 Task: Select the overwriteFileOnDisk in save conflict resolution.
Action: Mouse moved to (9, 601)
Screenshot: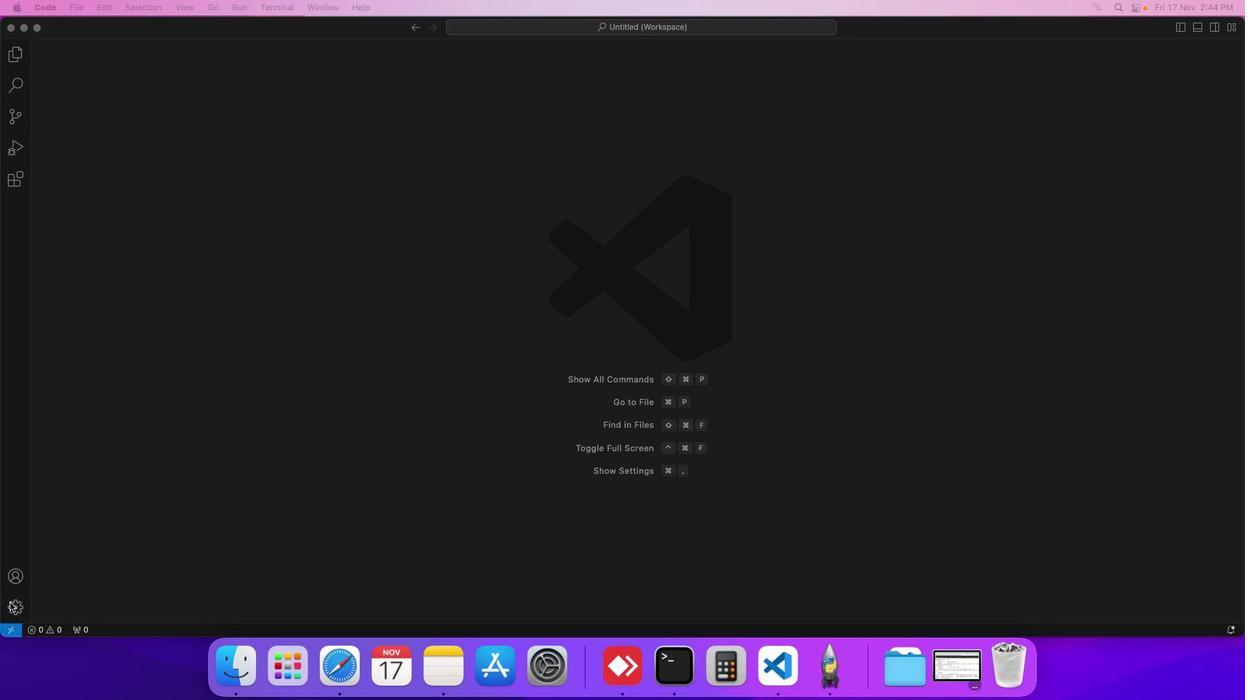 
Action: Mouse pressed left at (9, 601)
Screenshot: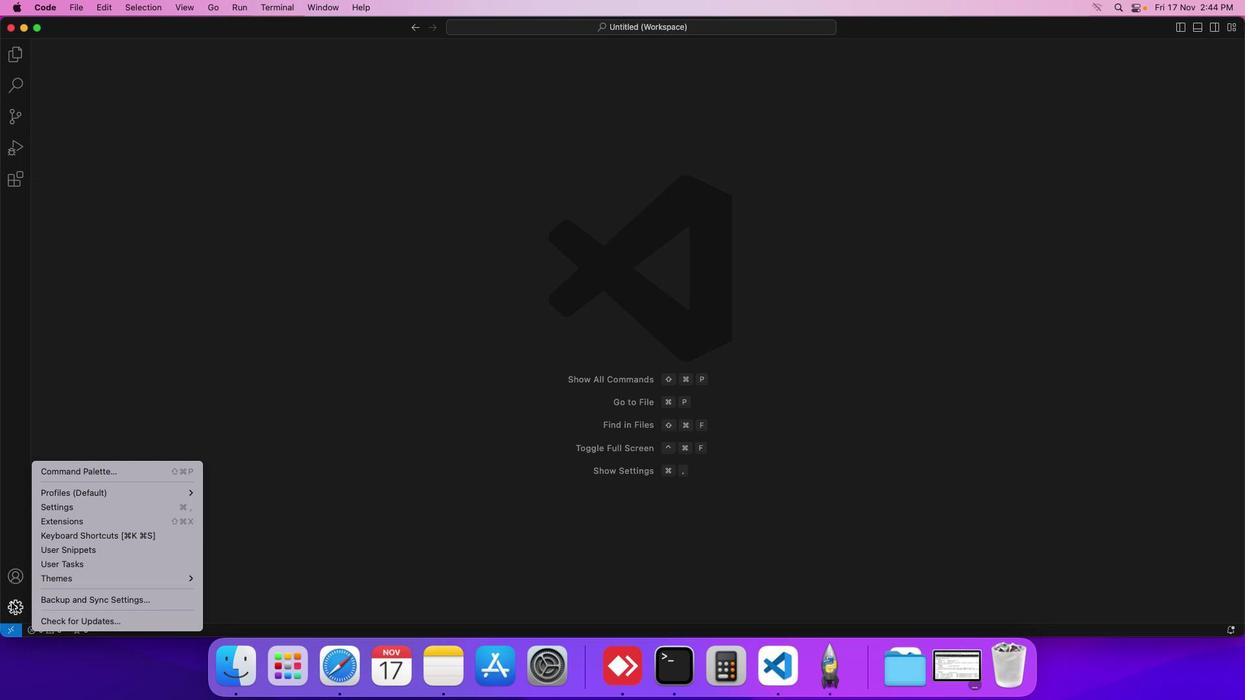 
Action: Mouse moved to (64, 507)
Screenshot: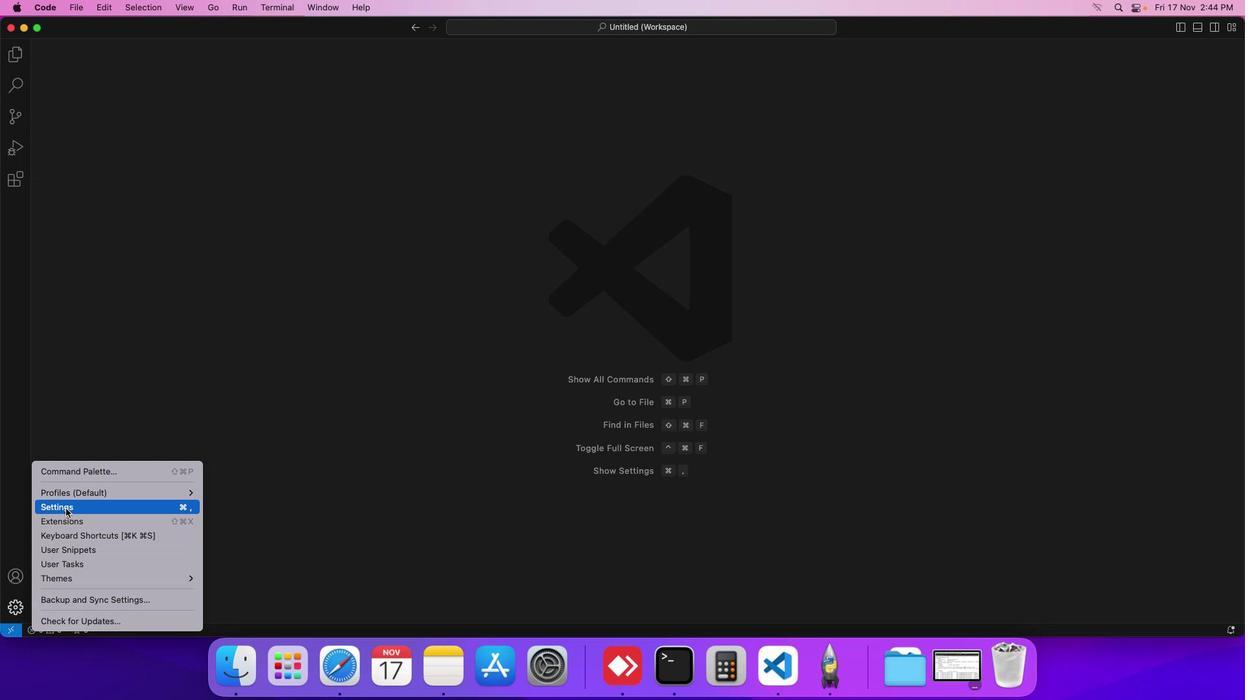 
Action: Mouse pressed left at (64, 507)
Screenshot: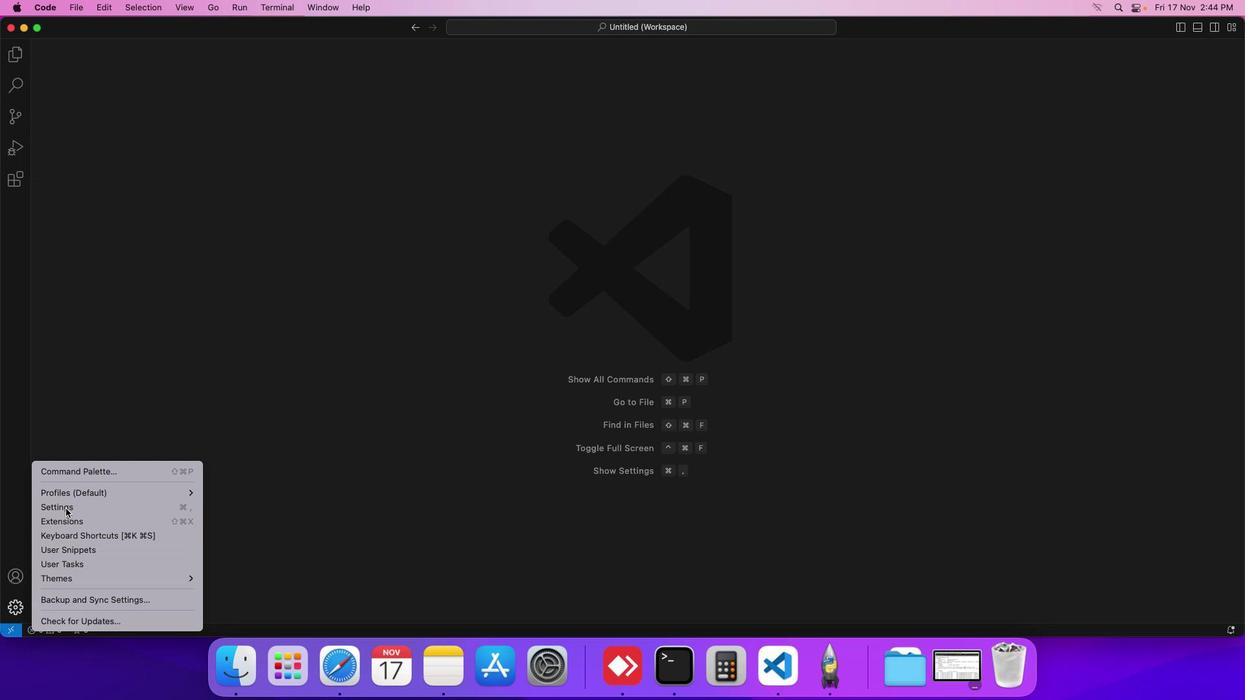 
Action: Mouse moved to (330, 106)
Screenshot: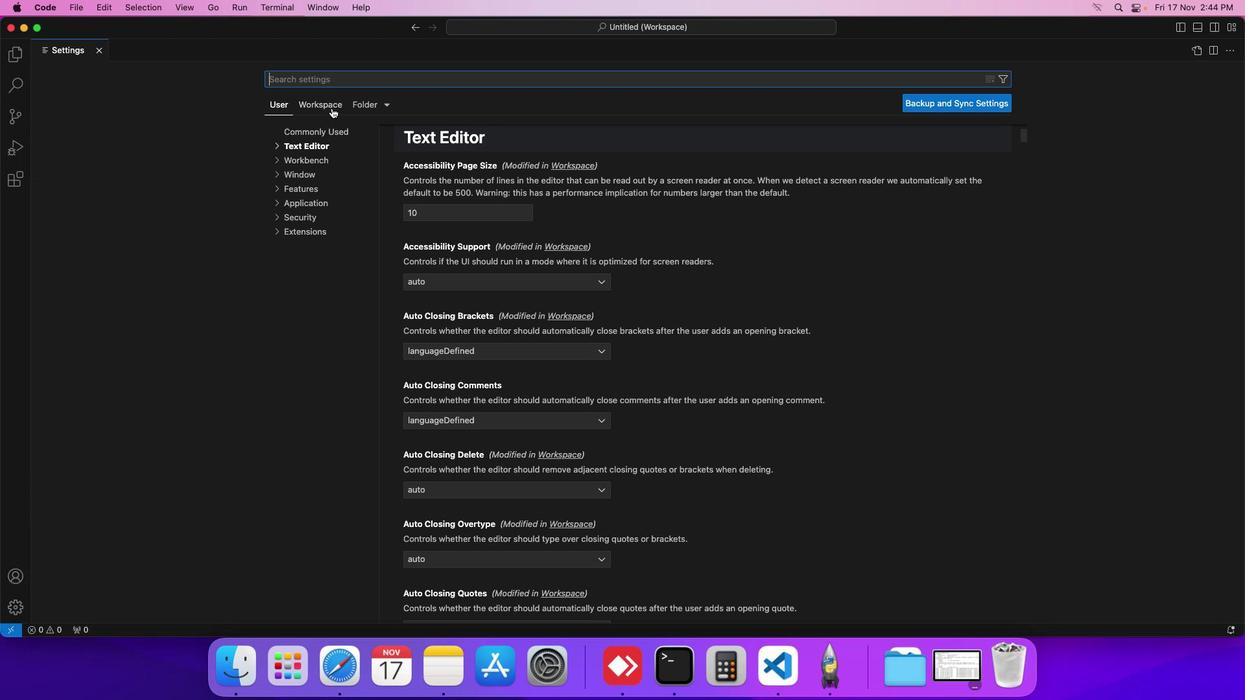 
Action: Mouse pressed left at (330, 106)
Screenshot: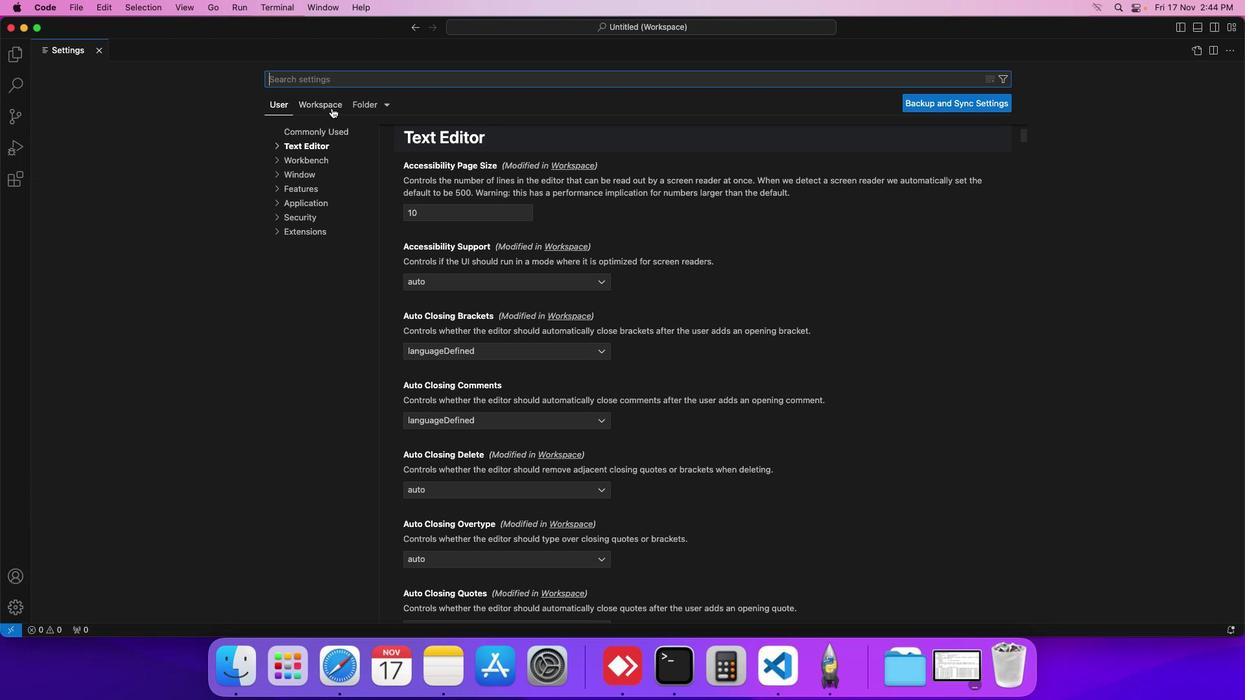 
Action: Mouse moved to (310, 143)
Screenshot: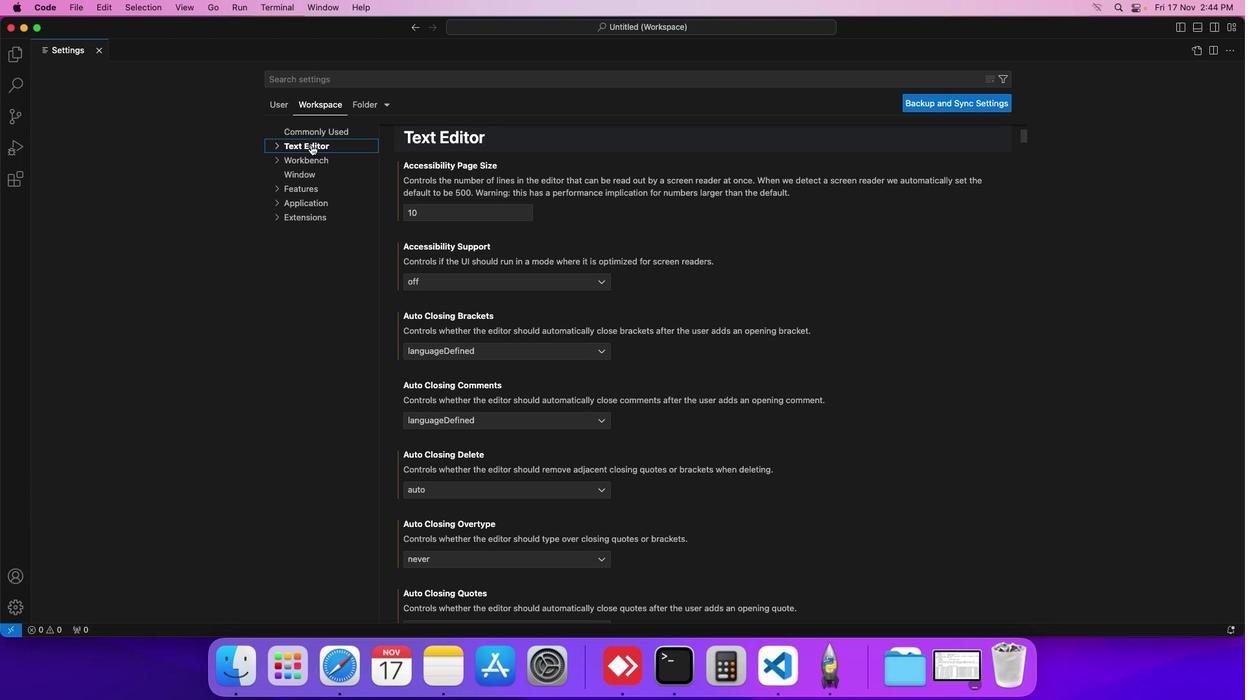 
Action: Mouse pressed left at (310, 143)
Screenshot: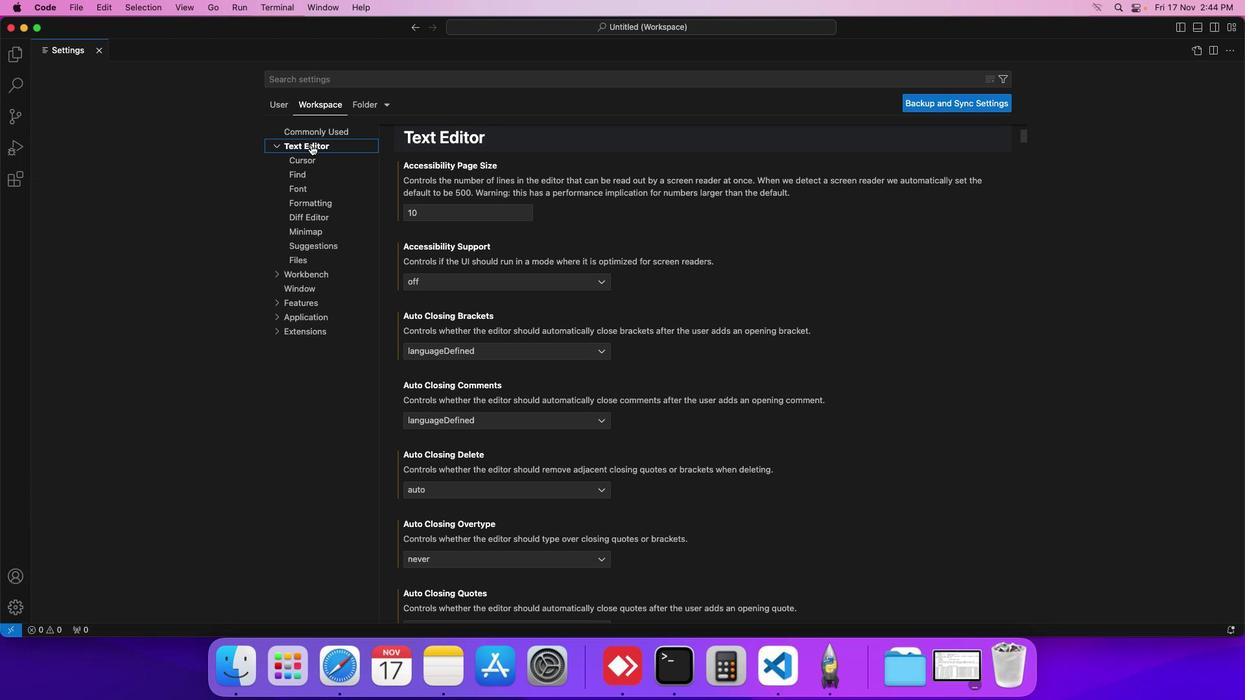 
Action: Mouse moved to (305, 255)
Screenshot: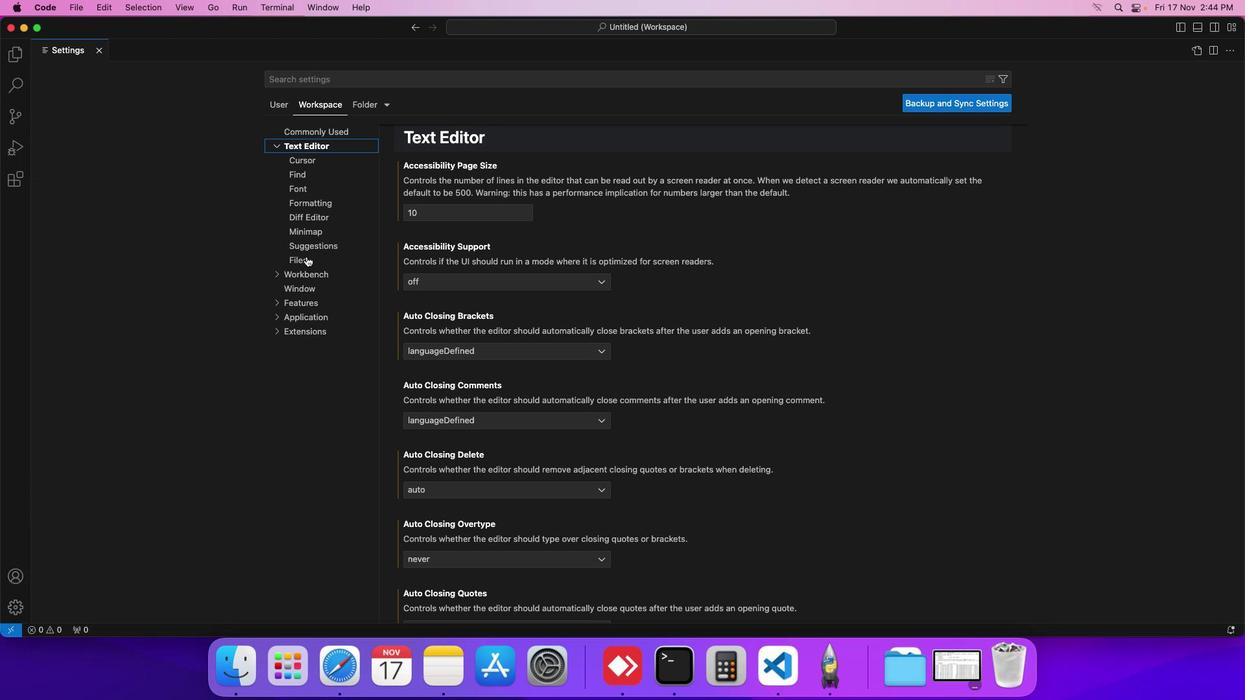 
Action: Mouse pressed left at (305, 255)
Screenshot: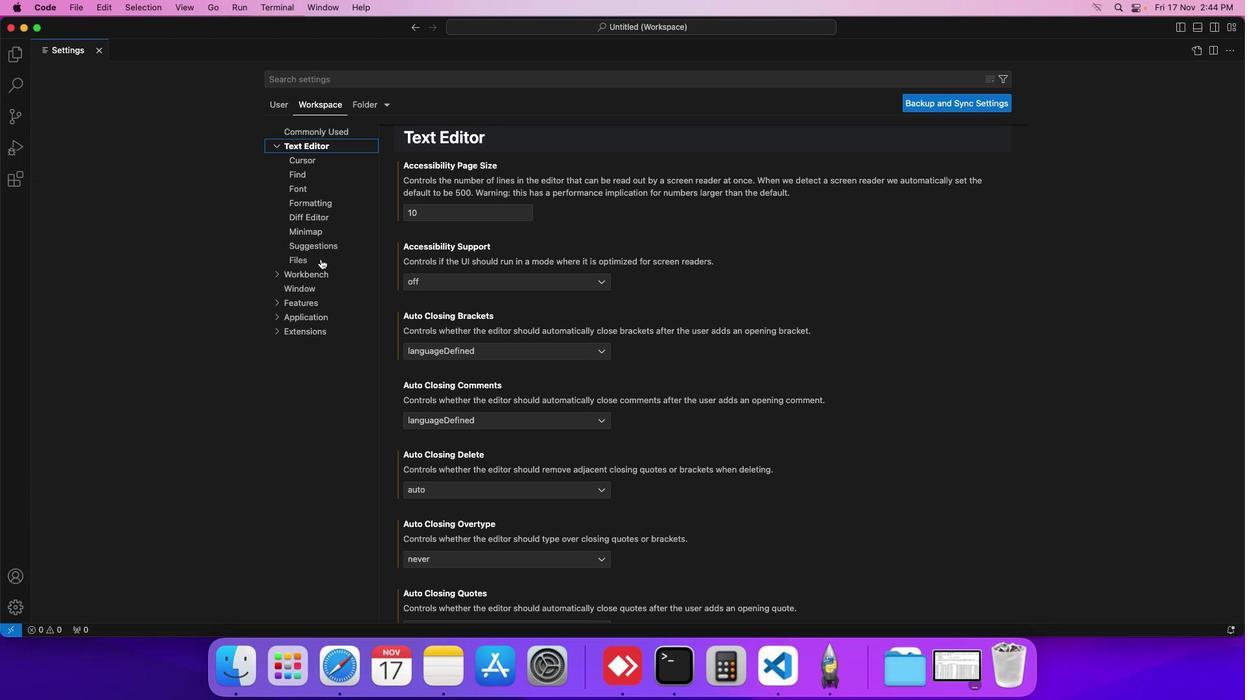 
Action: Mouse moved to (480, 352)
Screenshot: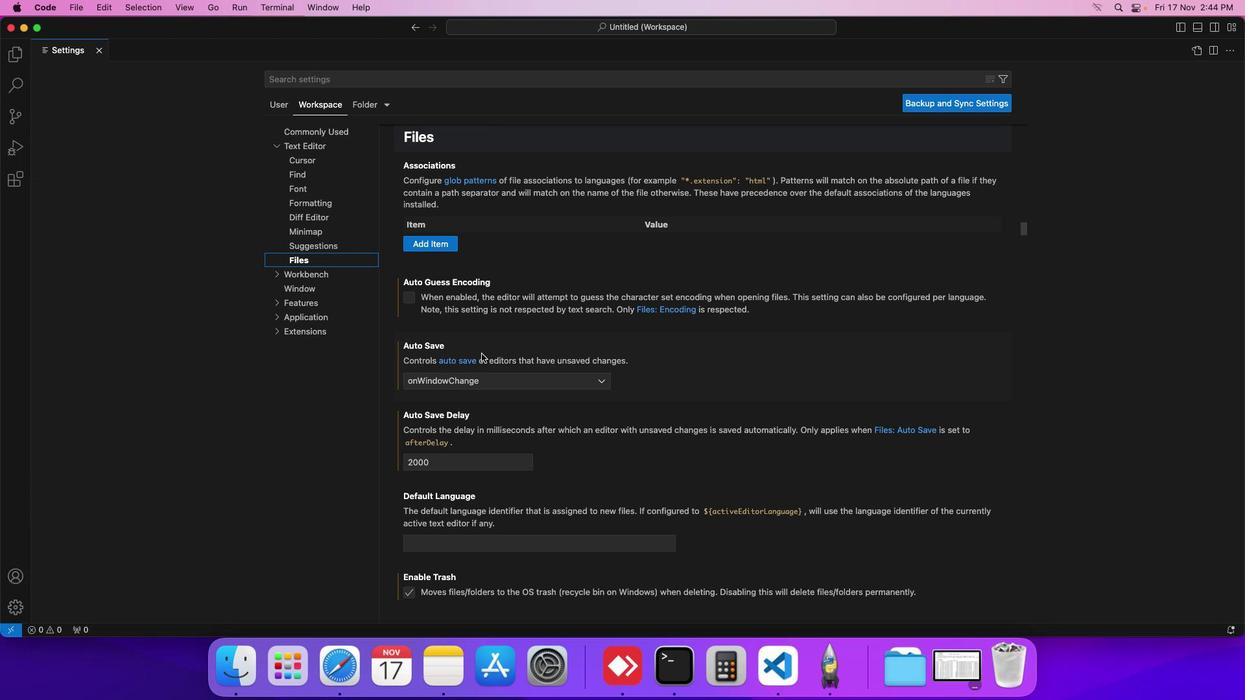 
Action: Mouse scrolled (480, 352) with delta (0, -1)
Screenshot: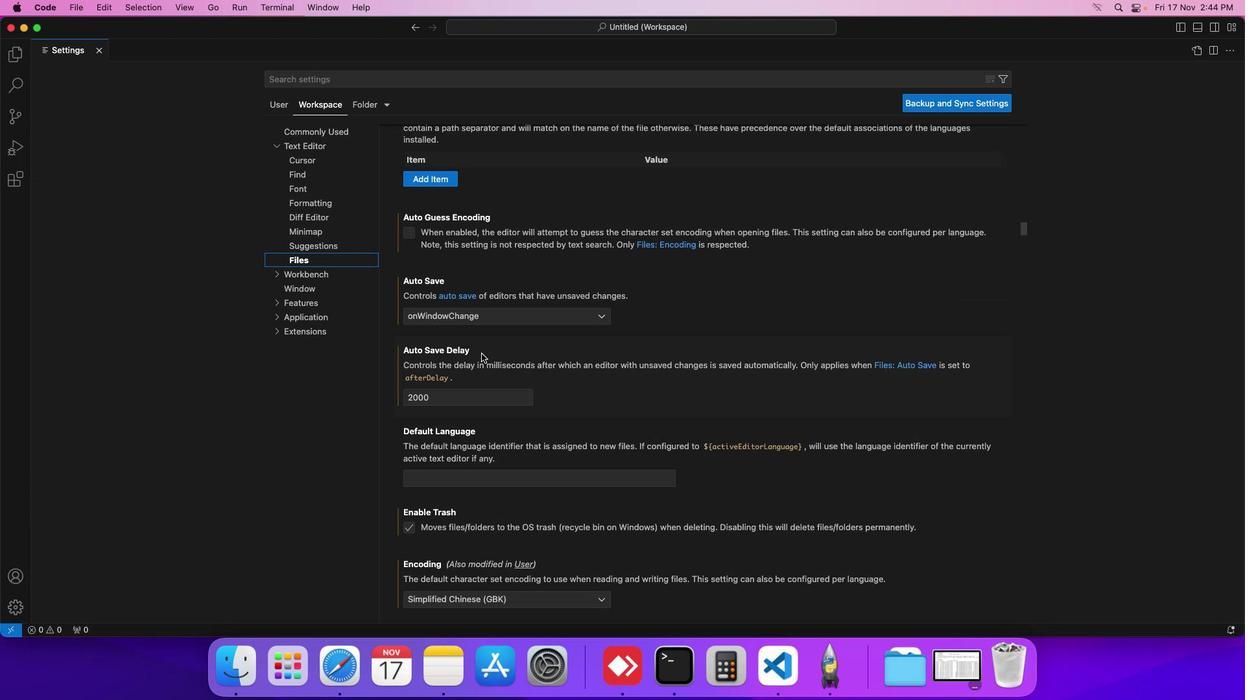 
Action: Mouse scrolled (480, 352) with delta (0, -1)
Screenshot: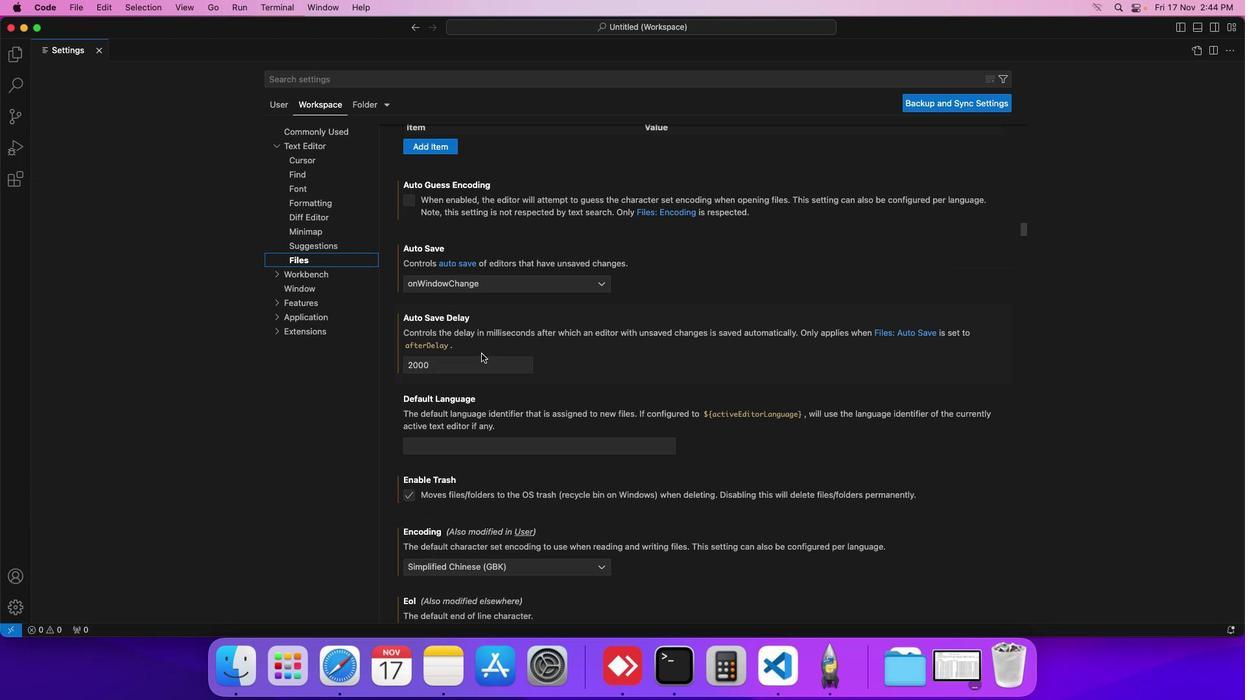 
Action: Mouse scrolled (480, 352) with delta (0, -1)
Screenshot: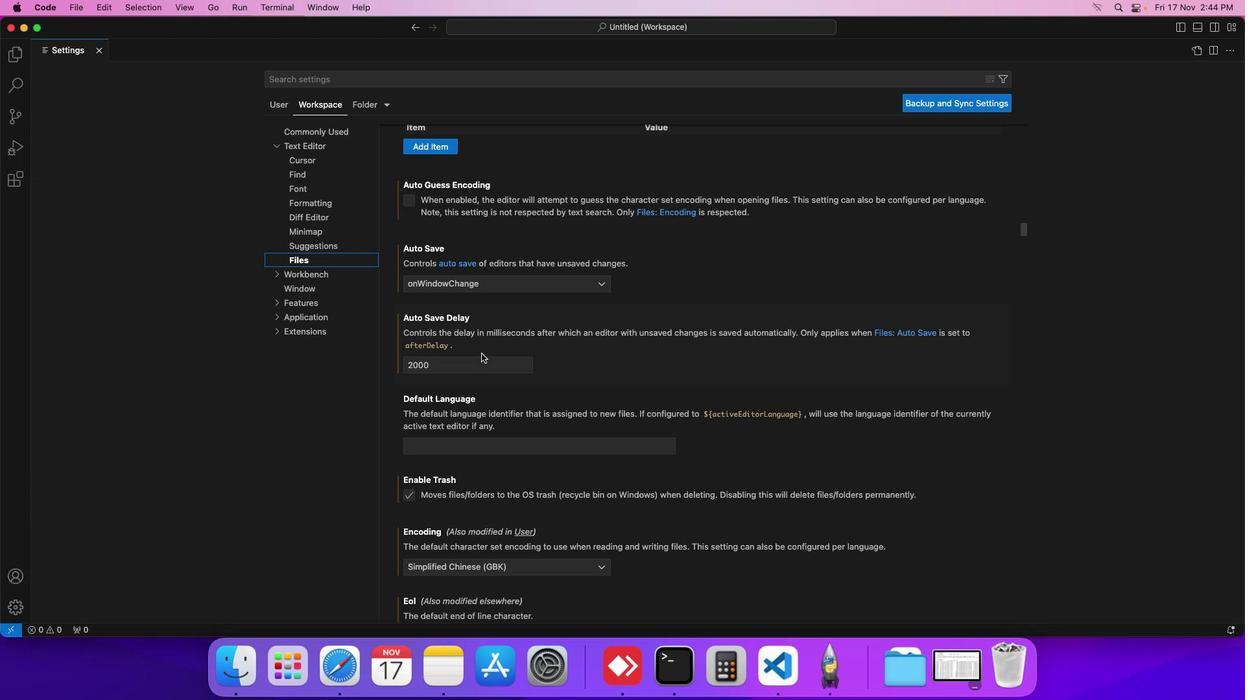 
Action: Mouse scrolled (480, 352) with delta (0, -1)
Screenshot: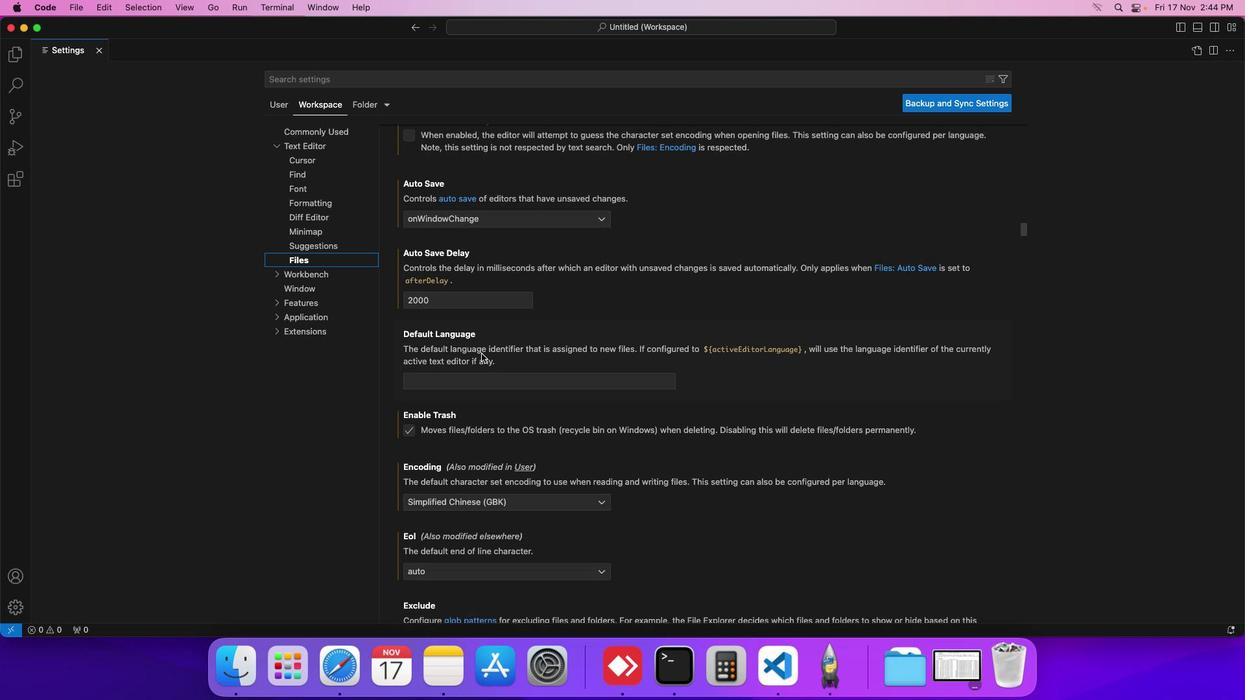
Action: Mouse scrolled (480, 352) with delta (0, -1)
Screenshot: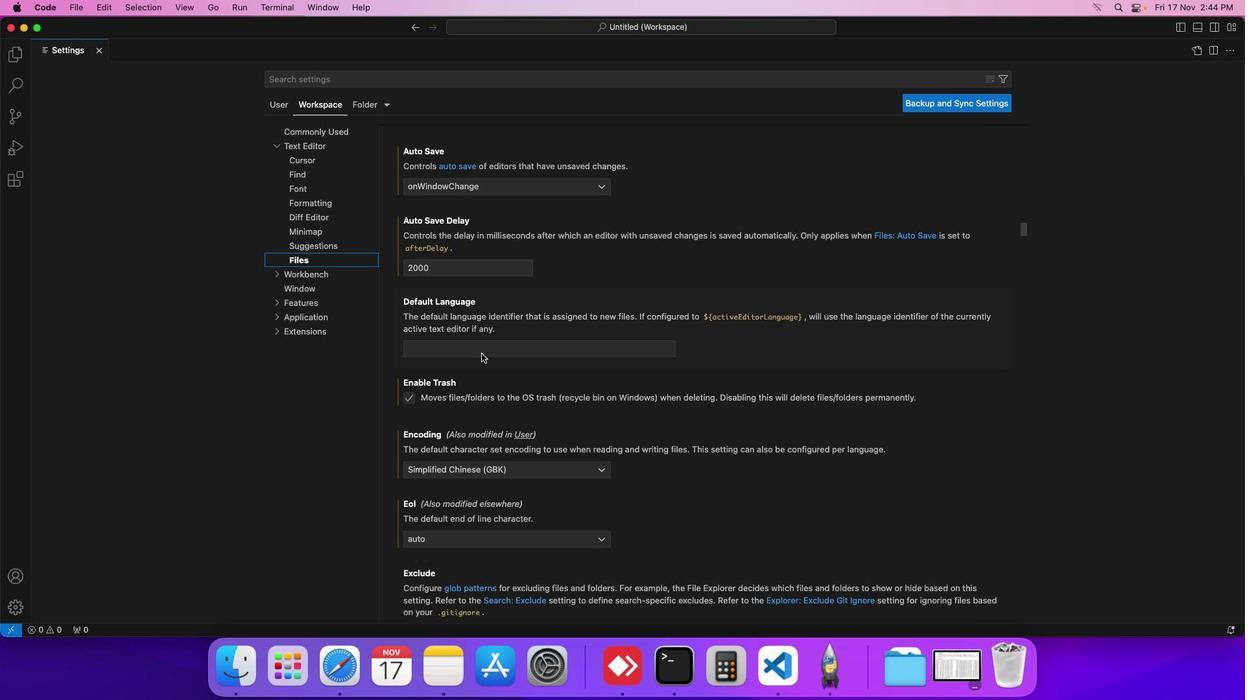 
Action: Mouse scrolled (480, 352) with delta (0, -1)
Screenshot: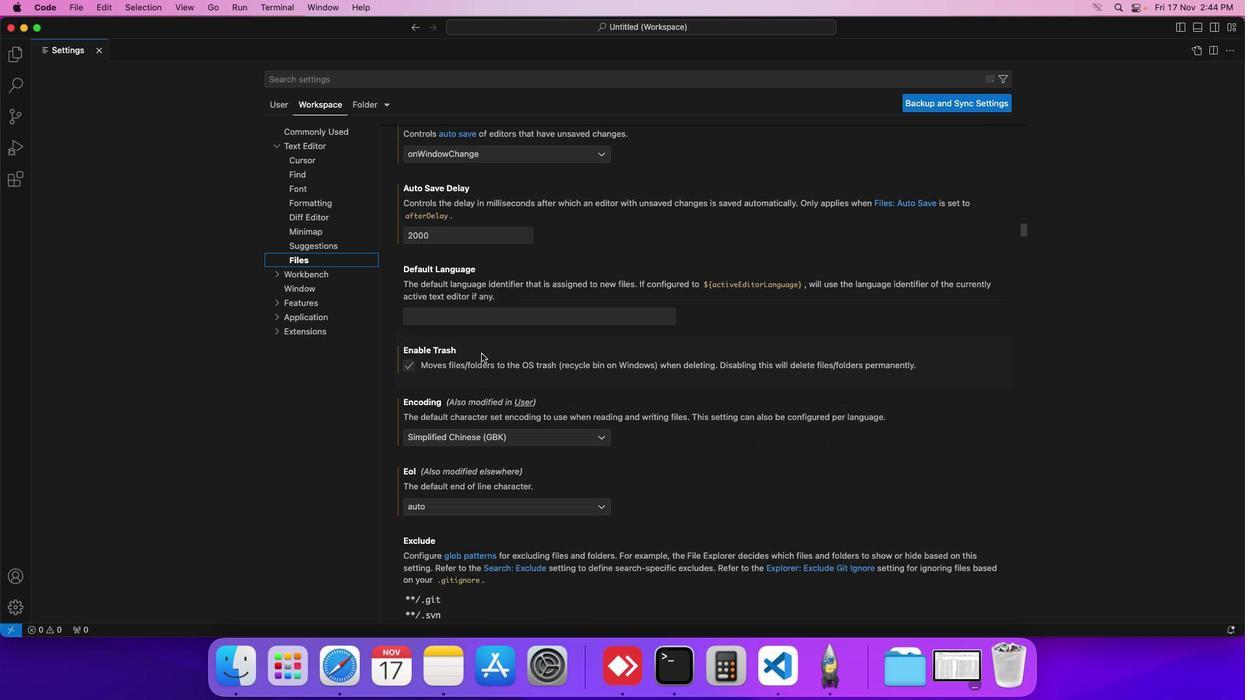 
Action: Mouse scrolled (480, 352) with delta (0, -1)
Screenshot: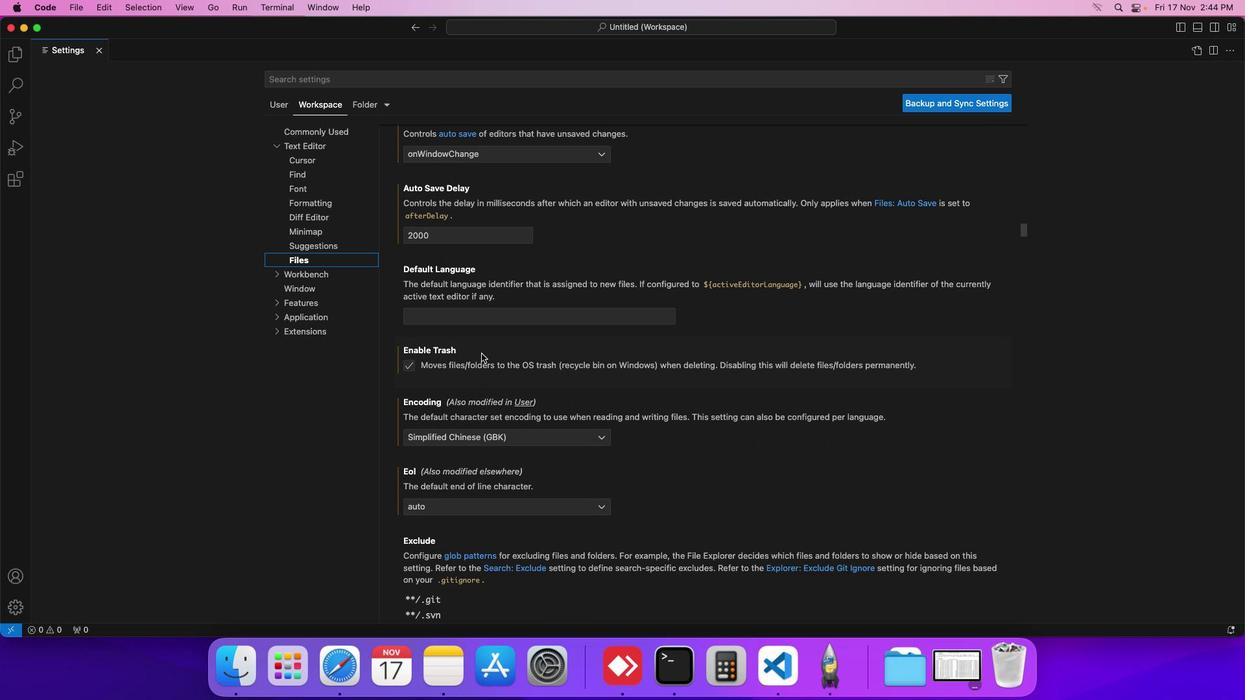 
Action: Mouse scrolled (480, 352) with delta (0, -1)
Screenshot: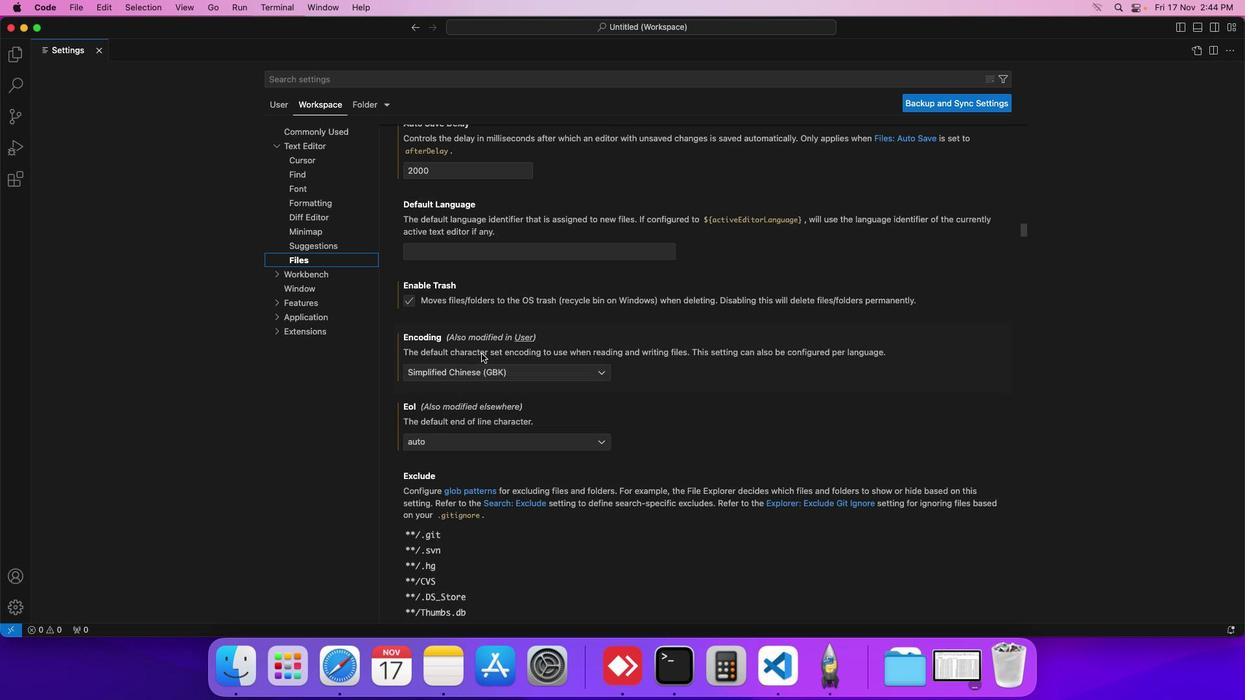 
Action: Mouse scrolled (480, 352) with delta (0, -1)
Screenshot: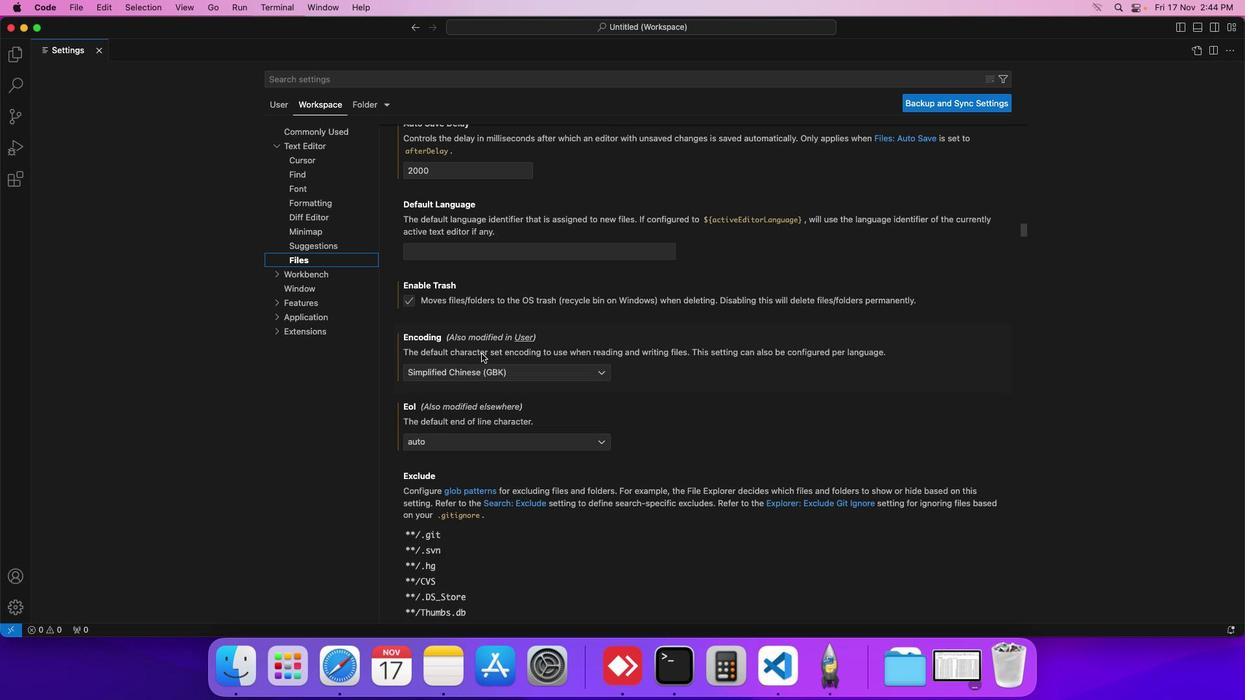 
Action: Mouse moved to (479, 352)
Screenshot: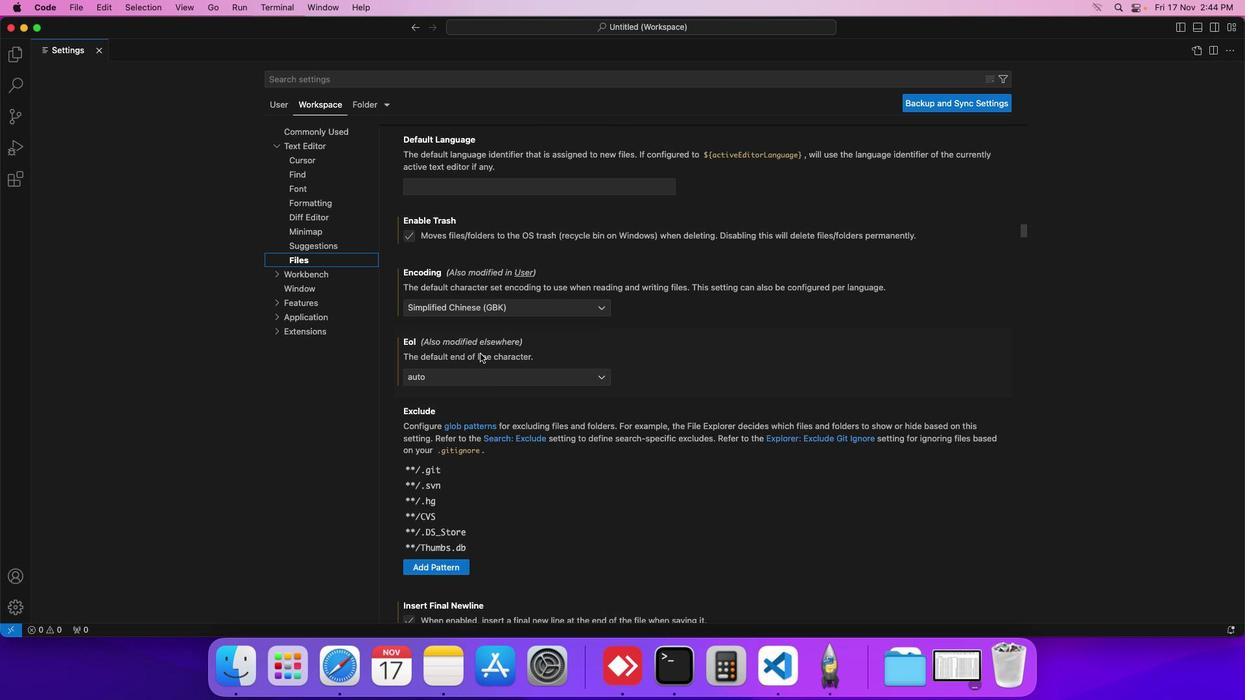 
Action: Mouse scrolled (479, 352) with delta (0, -1)
Screenshot: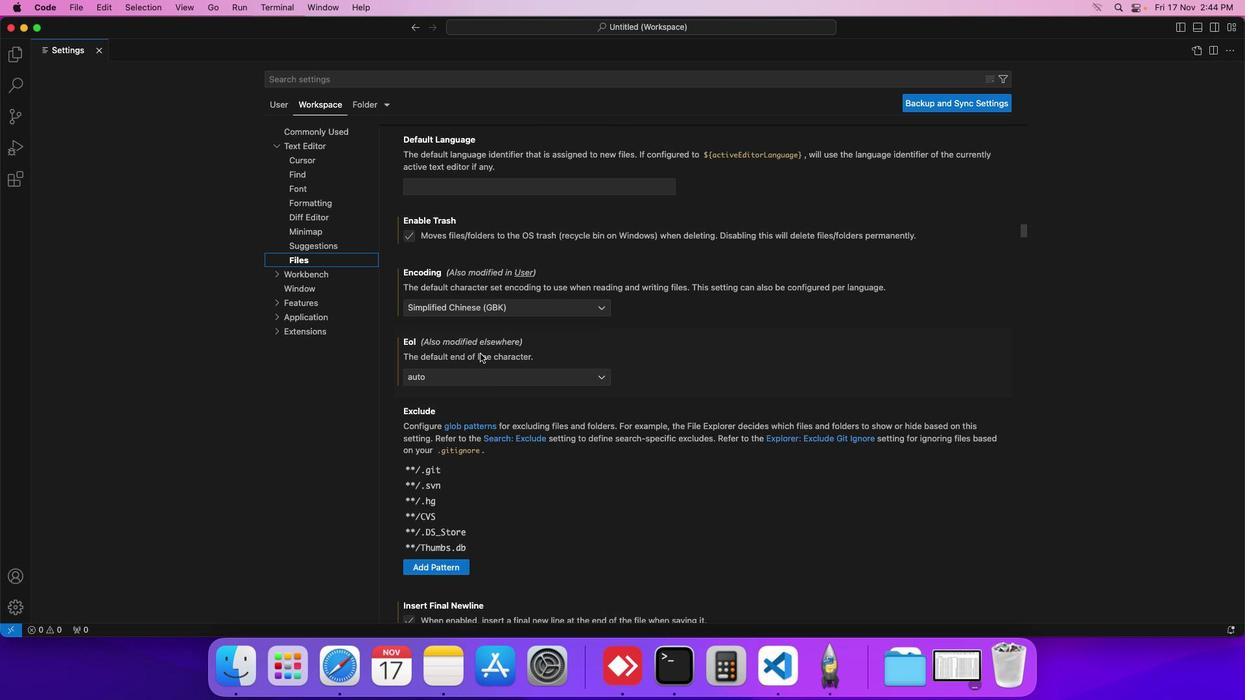 
Action: Mouse scrolled (479, 352) with delta (0, -1)
Screenshot: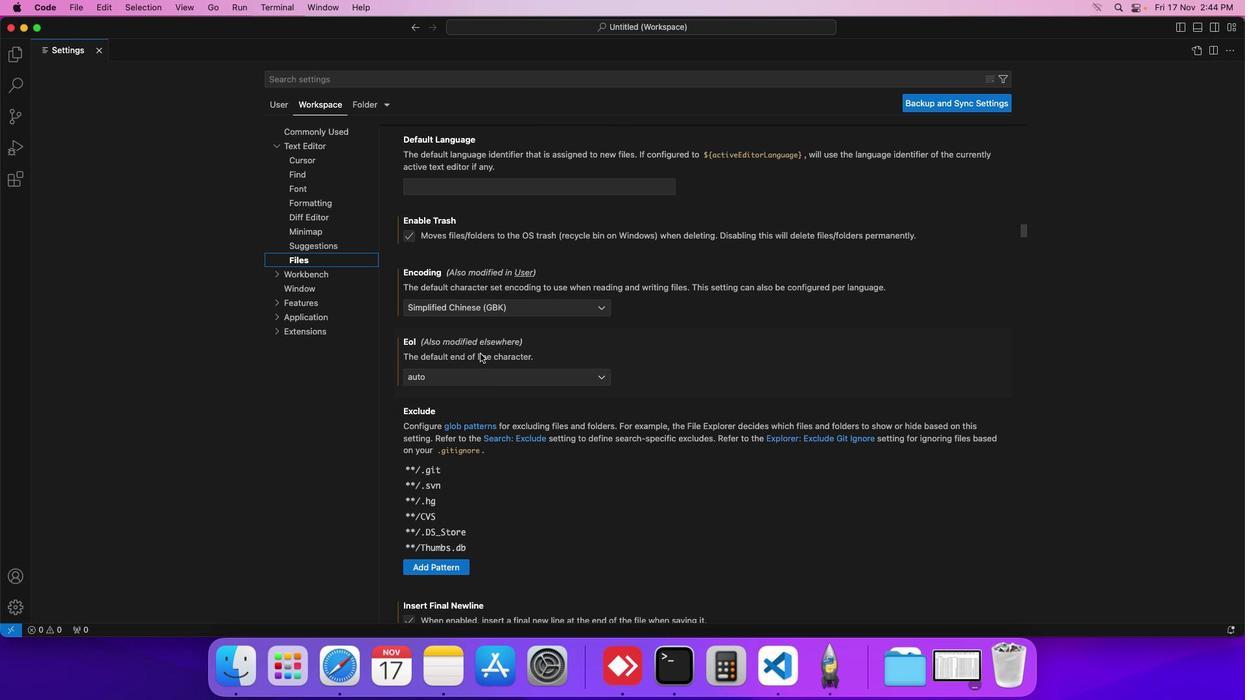 
Action: Mouse scrolled (479, 352) with delta (0, -1)
Screenshot: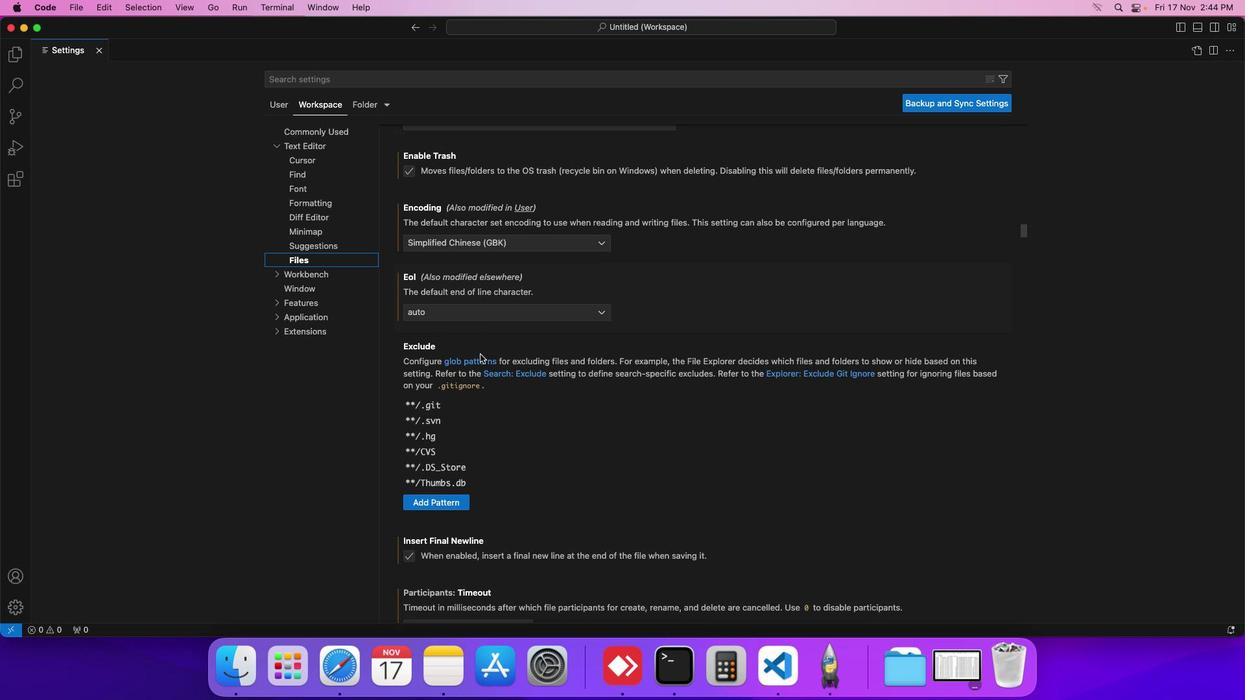 
Action: Mouse moved to (479, 352)
Screenshot: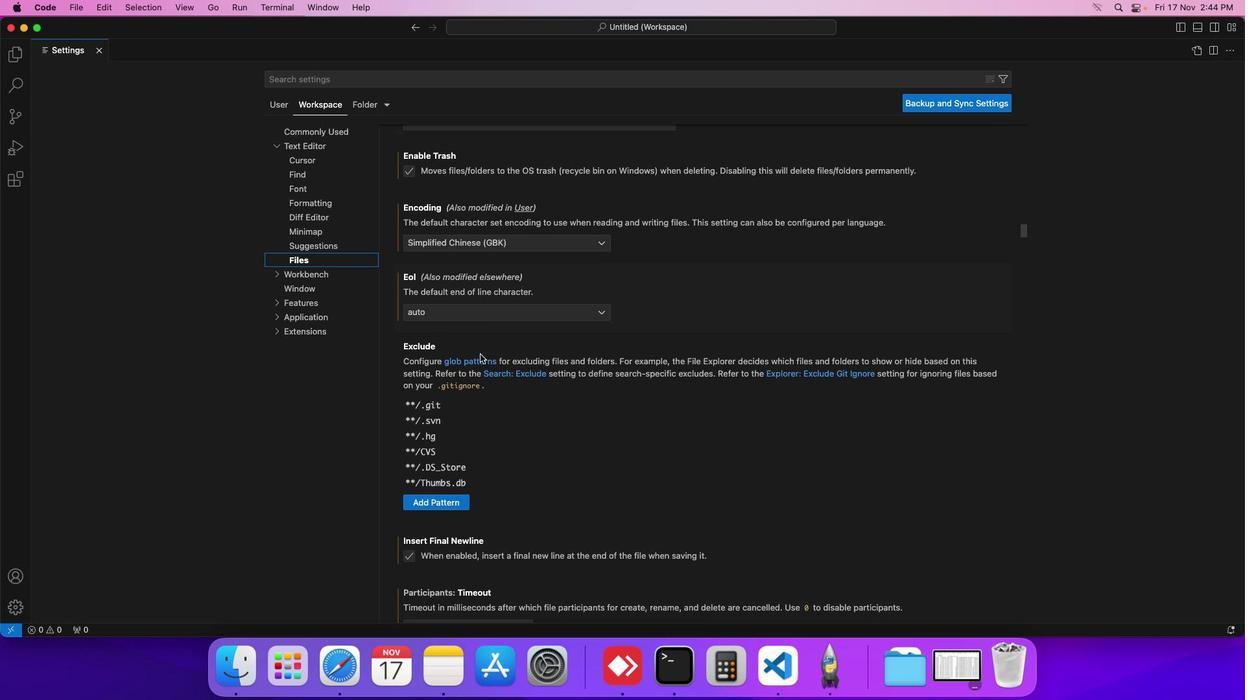 
Action: Mouse scrolled (479, 352) with delta (0, -1)
Screenshot: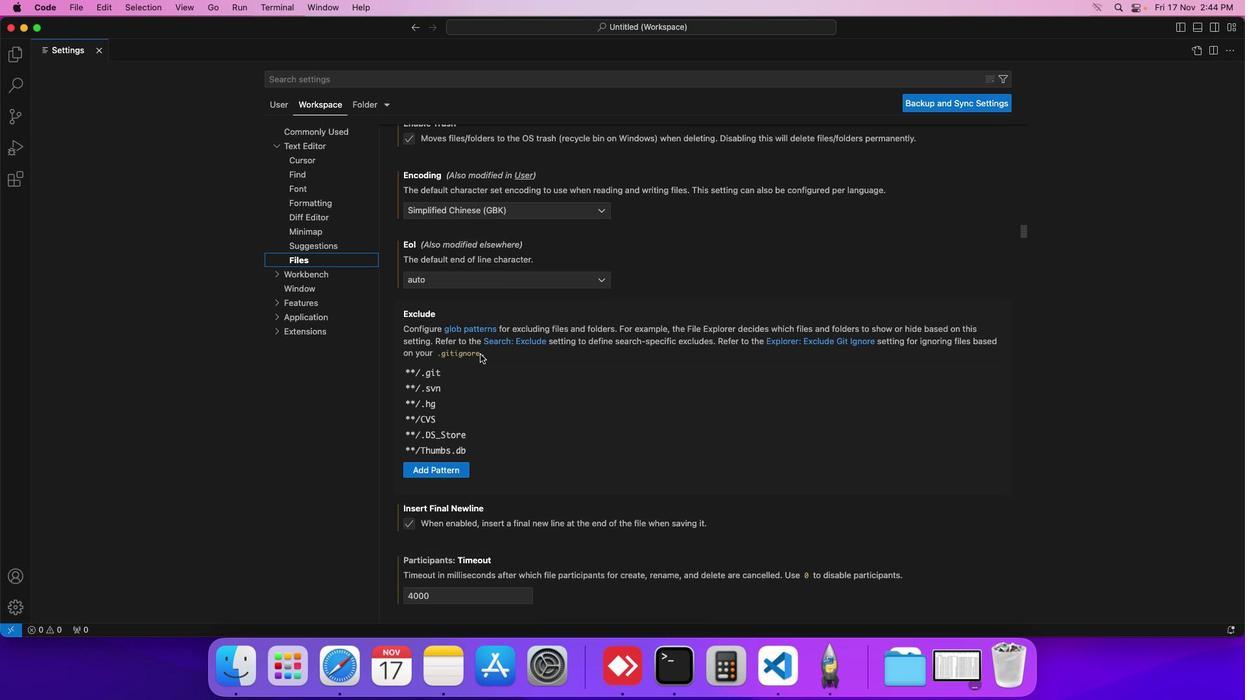 
Action: Mouse moved to (478, 352)
Screenshot: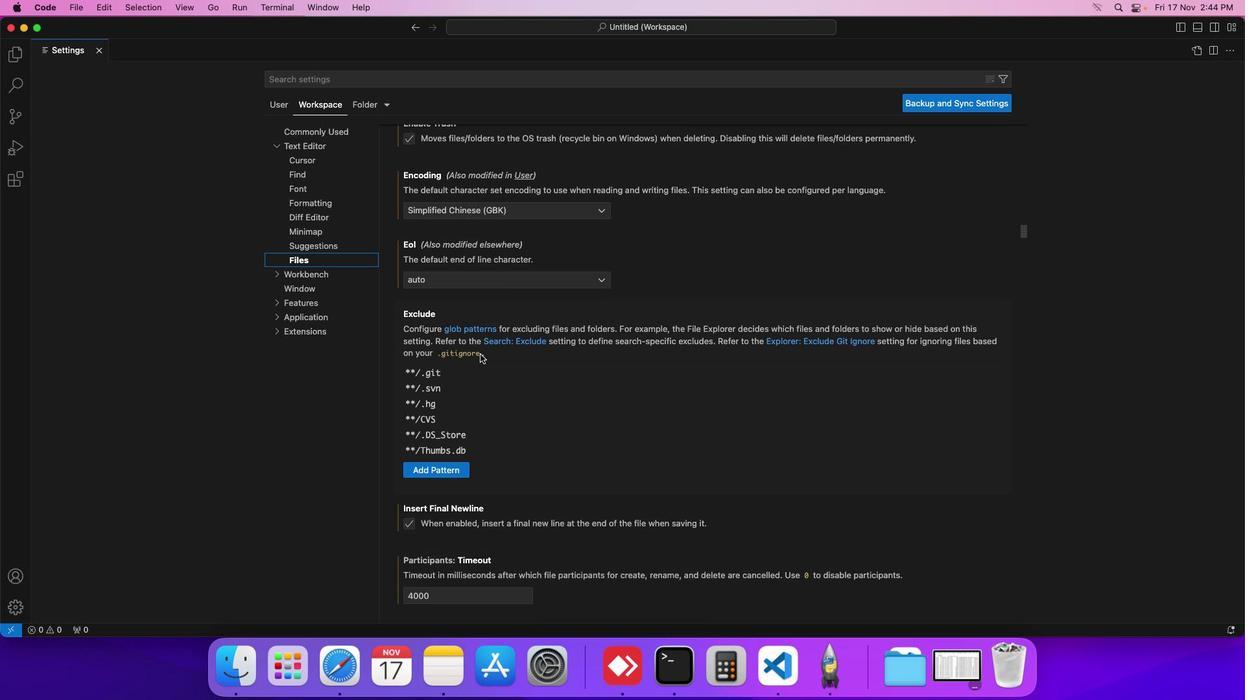 
Action: Mouse scrolled (478, 352) with delta (0, -1)
Screenshot: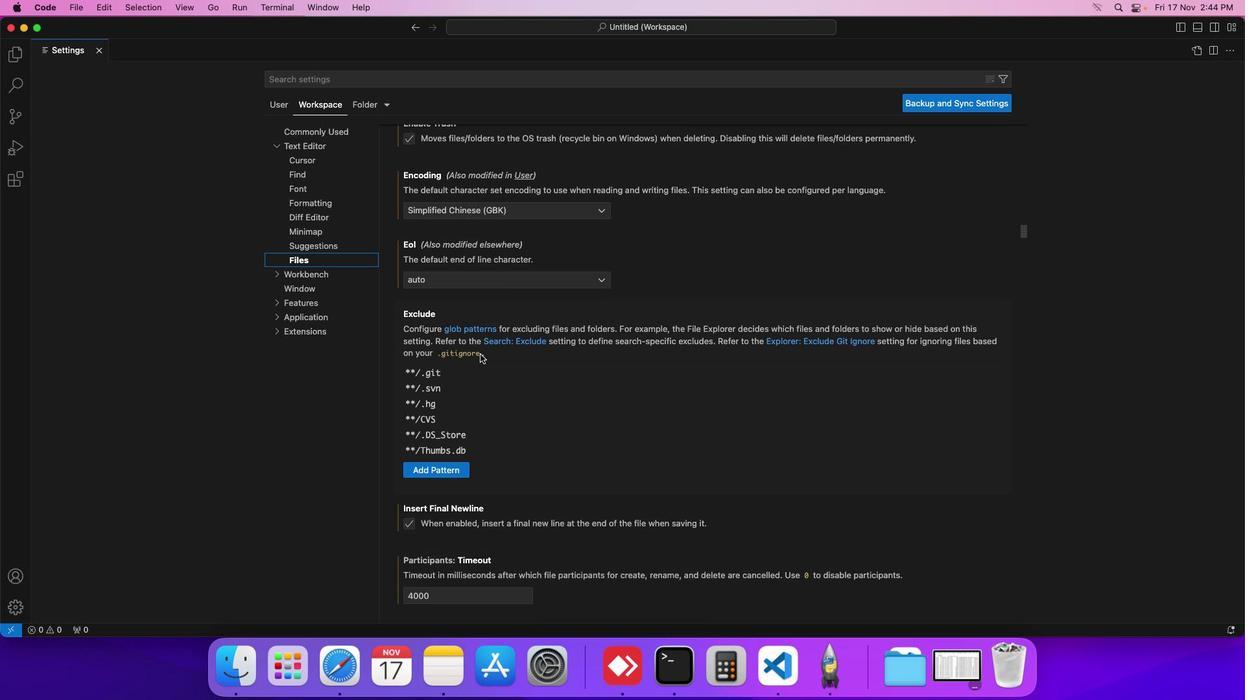 
Action: Mouse moved to (478, 352)
Screenshot: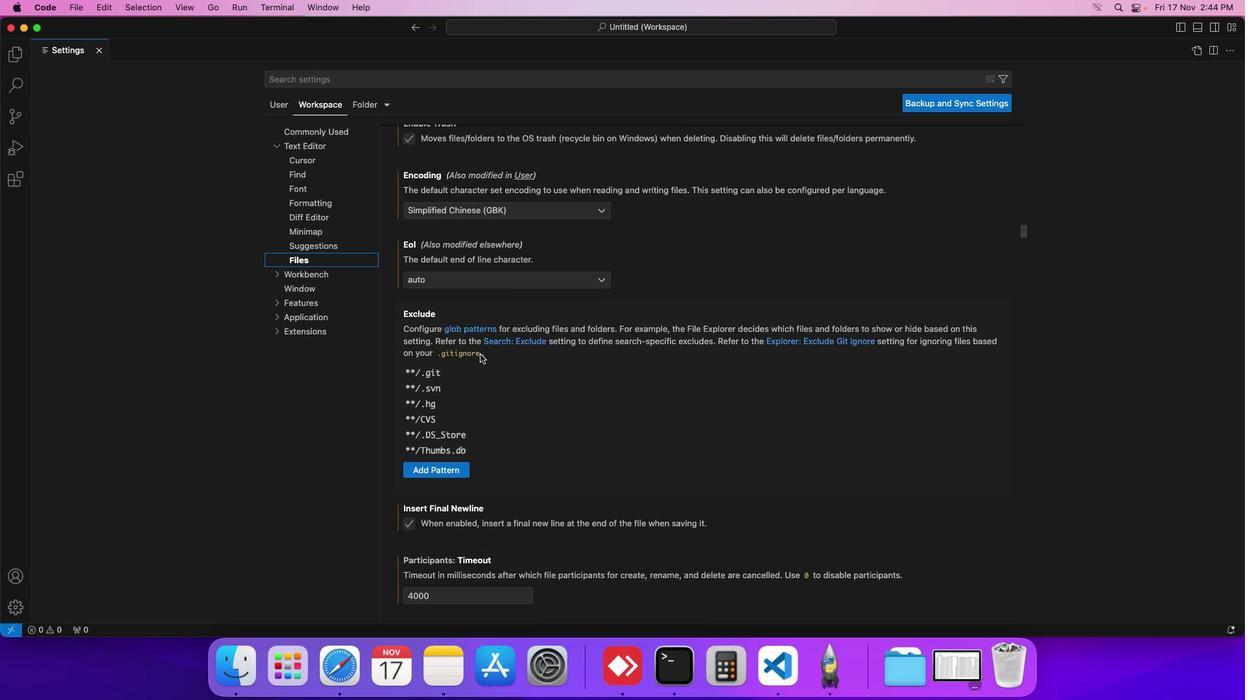 
Action: Mouse scrolled (478, 352) with delta (0, -1)
Screenshot: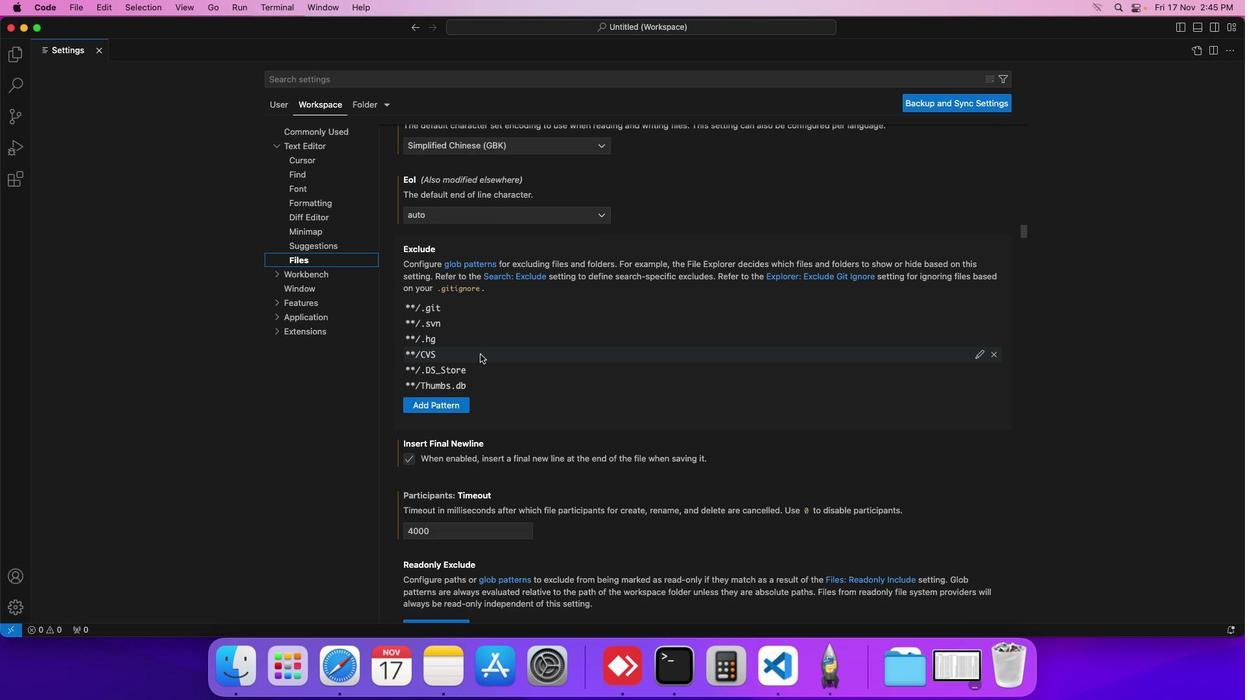
Action: Mouse scrolled (478, 352) with delta (0, -1)
Screenshot: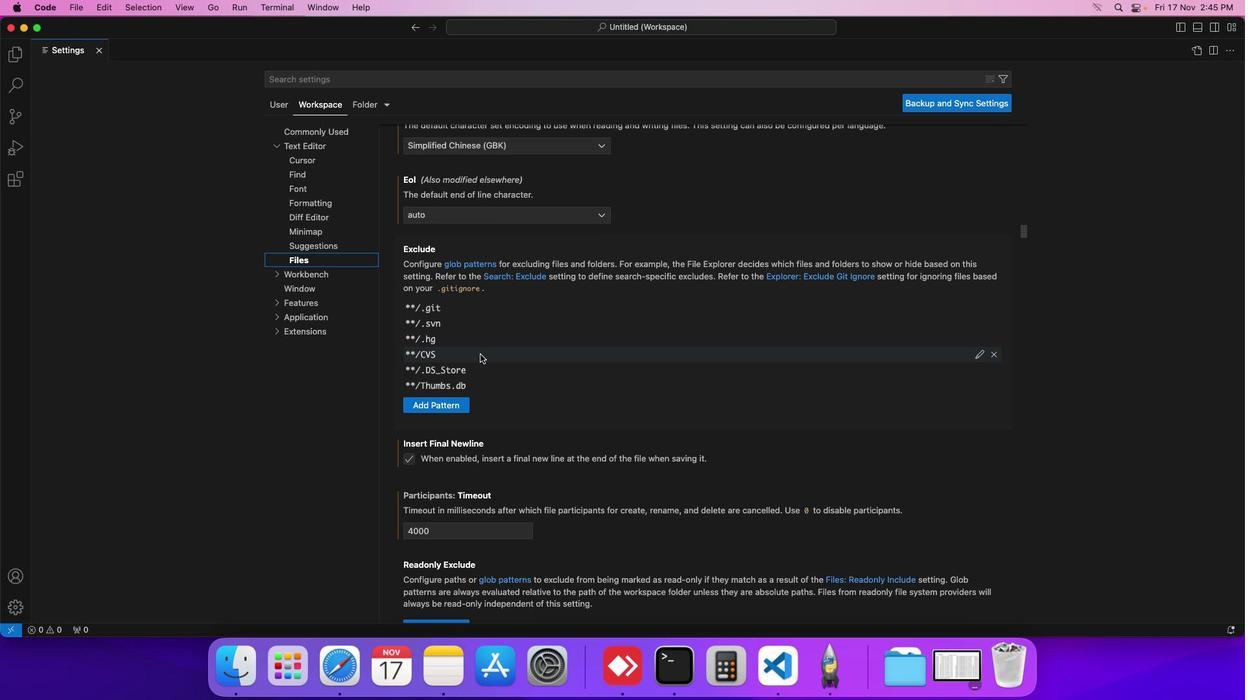 
Action: Mouse scrolled (478, 352) with delta (0, -1)
Screenshot: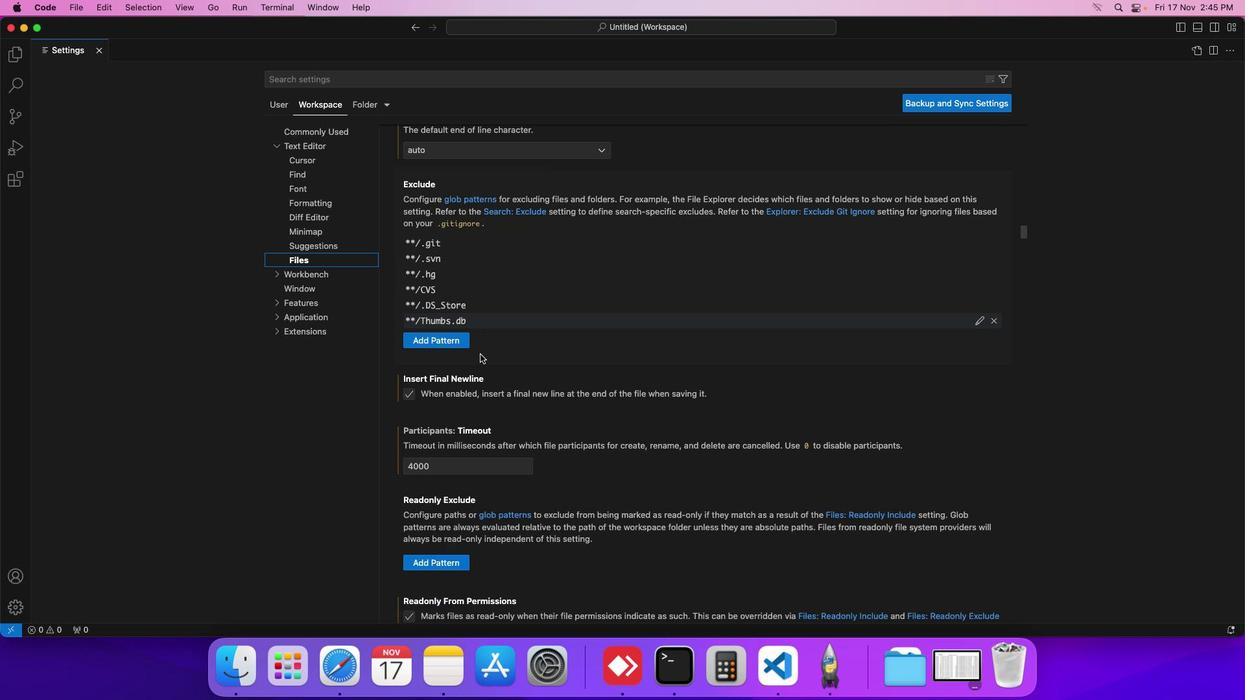 
Action: Mouse scrolled (478, 352) with delta (0, -1)
Screenshot: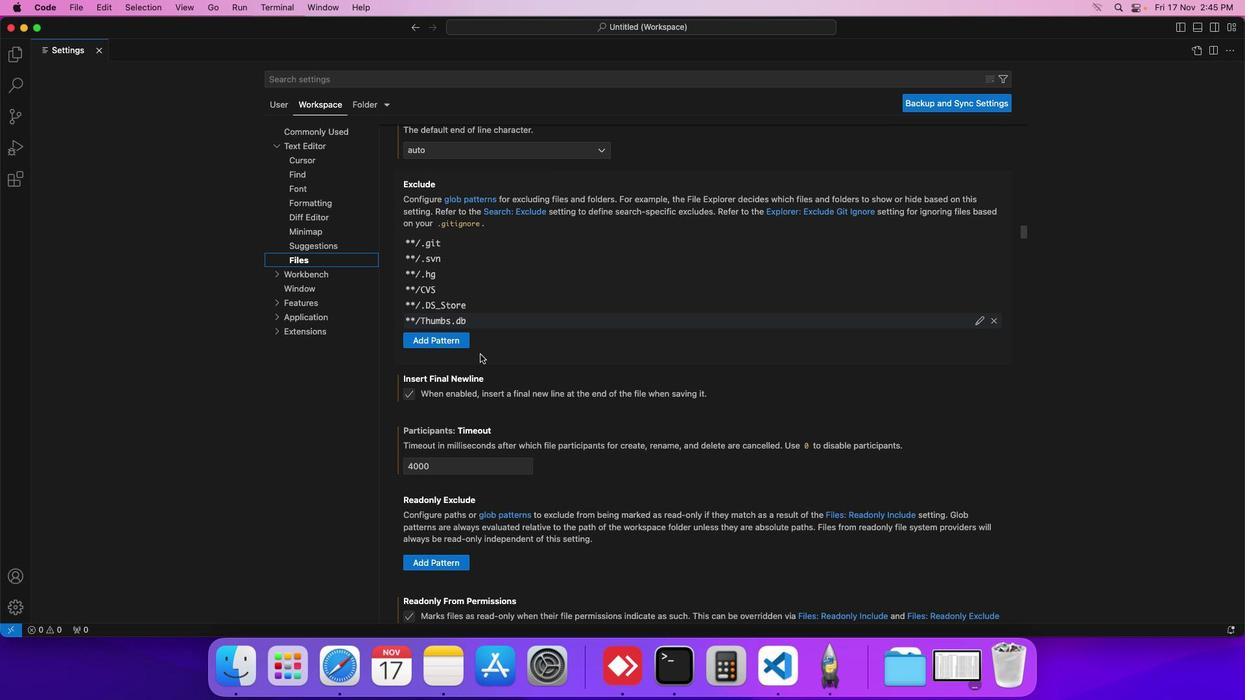 
Action: Mouse scrolled (478, 352) with delta (0, -1)
Screenshot: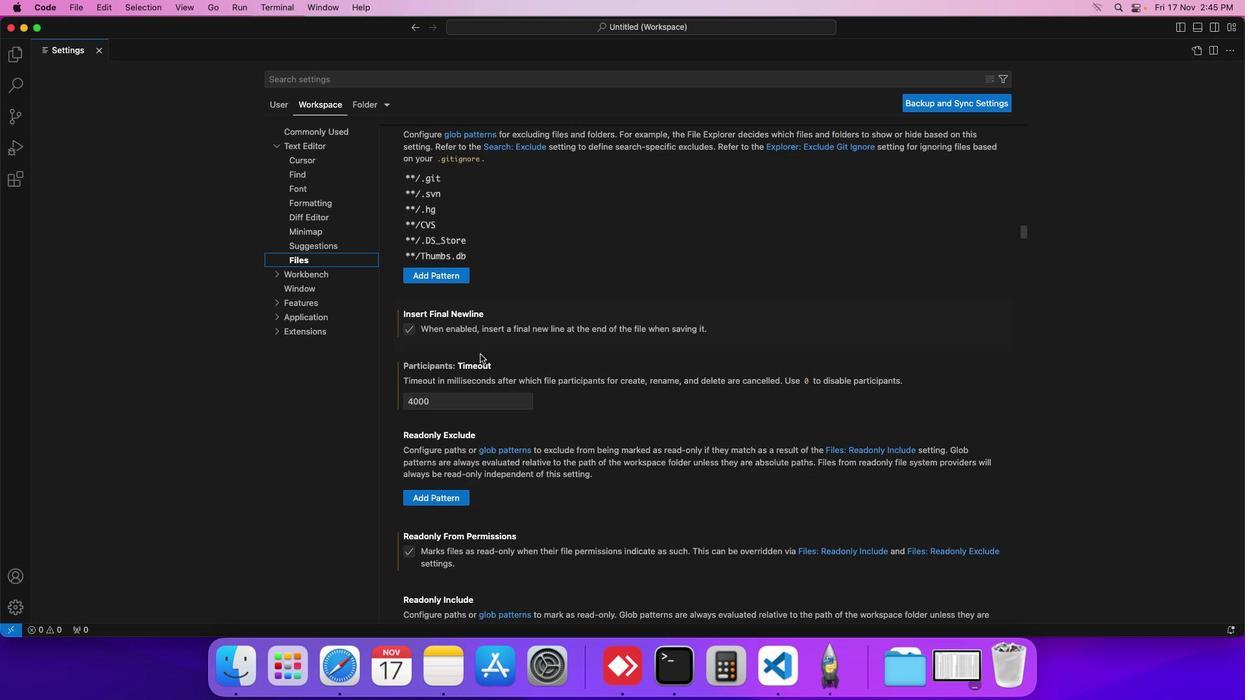 
Action: Mouse scrolled (478, 352) with delta (0, -1)
Screenshot: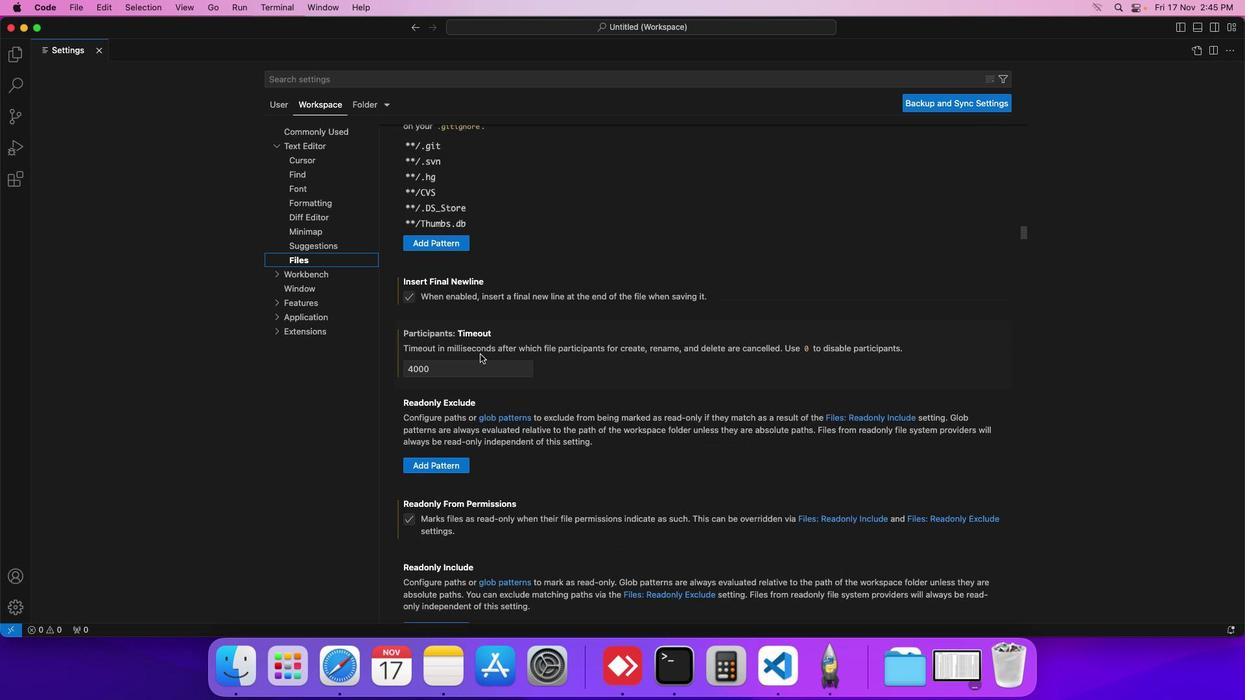 
Action: Mouse scrolled (478, 352) with delta (0, -1)
Screenshot: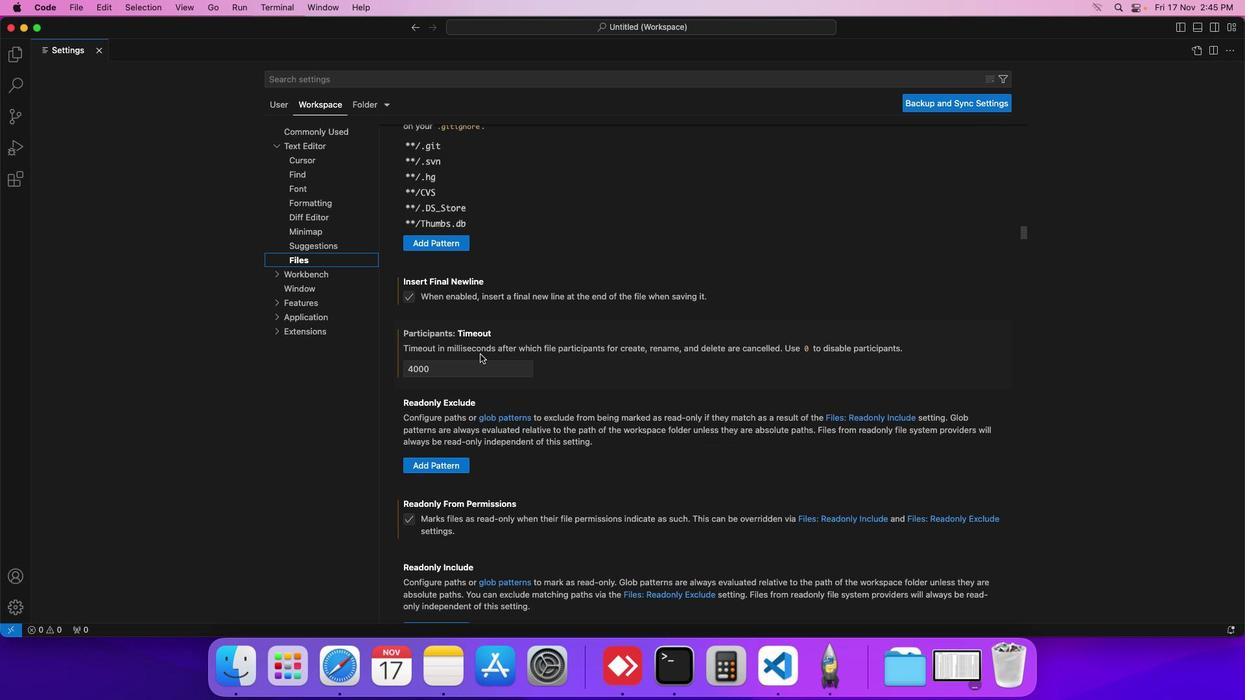 
Action: Mouse scrolled (478, 352) with delta (0, -1)
Screenshot: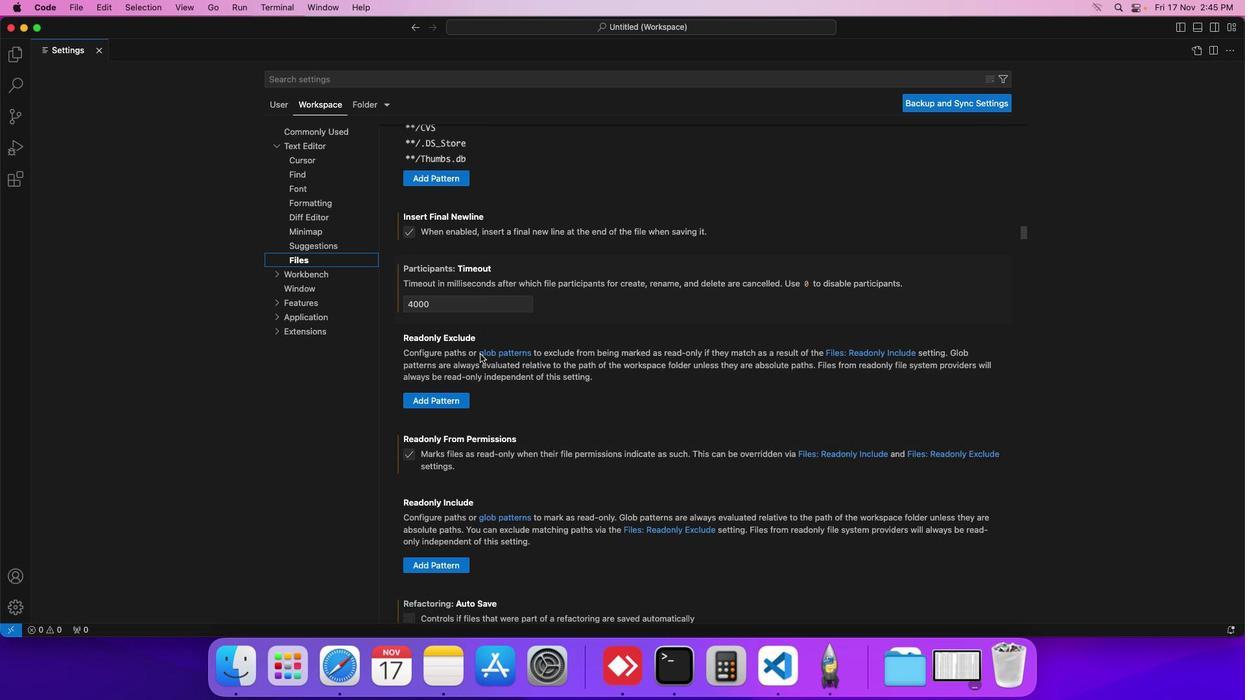 
Action: Mouse scrolled (478, 352) with delta (0, -1)
Screenshot: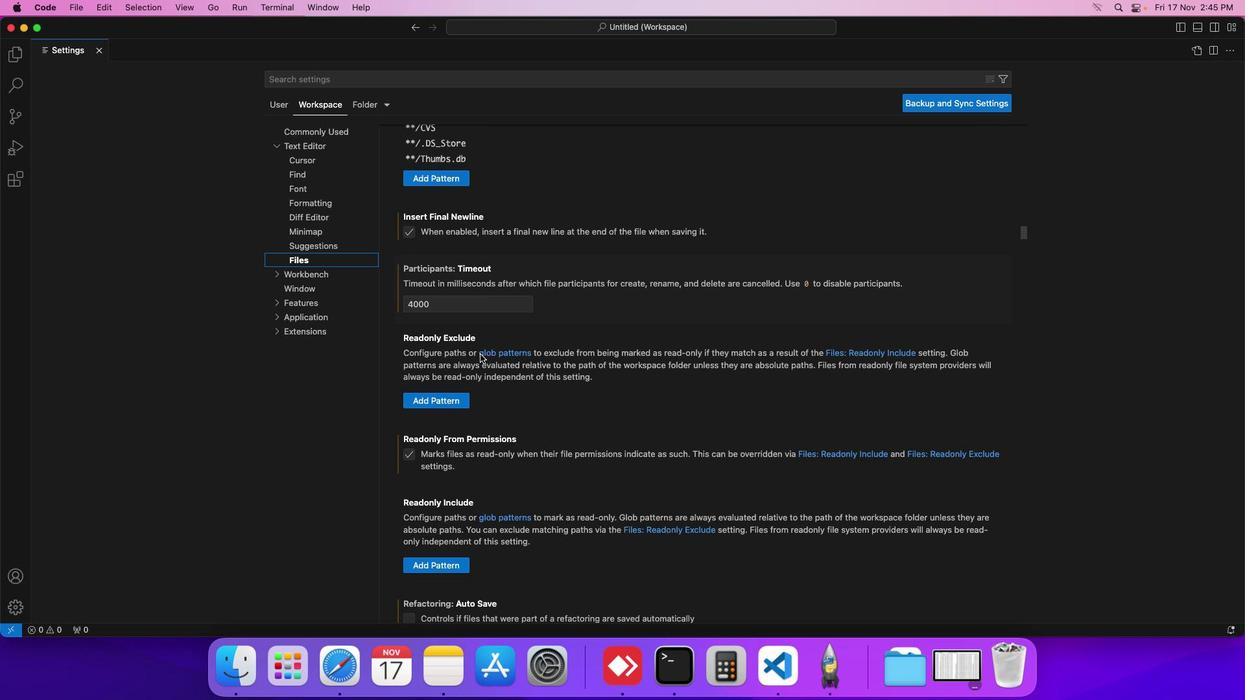 
Action: Mouse scrolled (478, 352) with delta (0, -1)
Screenshot: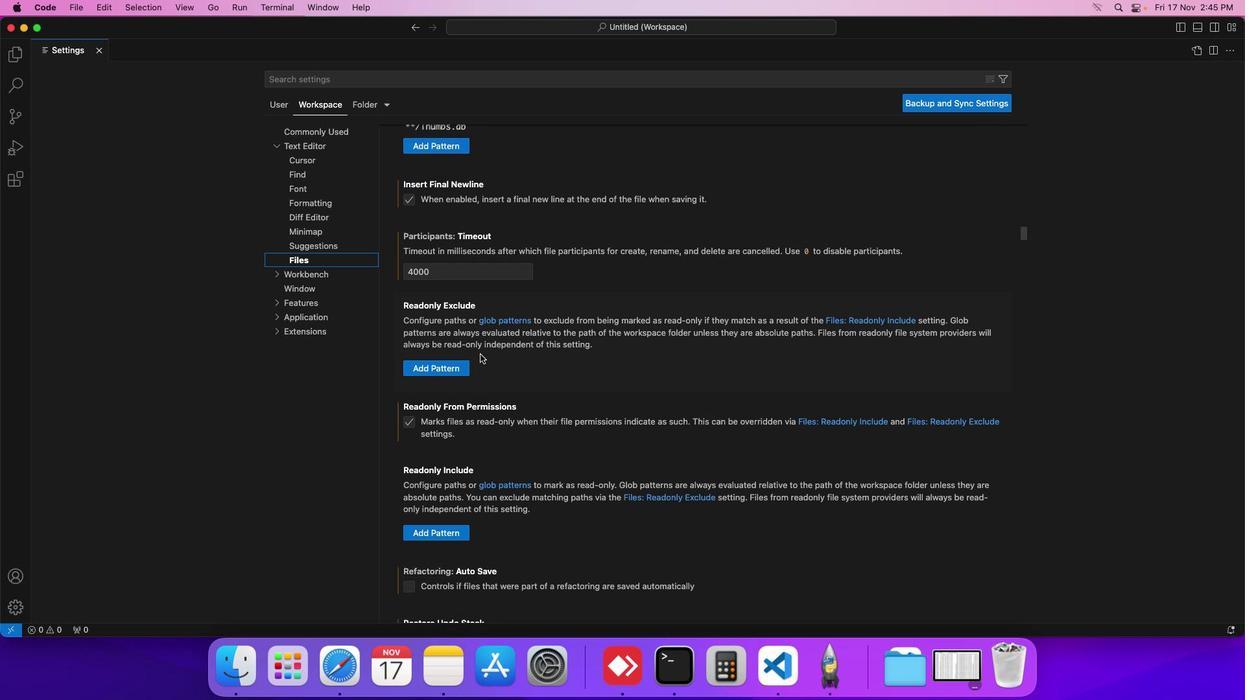 
Action: Mouse scrolled (478, 352) with delta (0, -1)
Screenshot: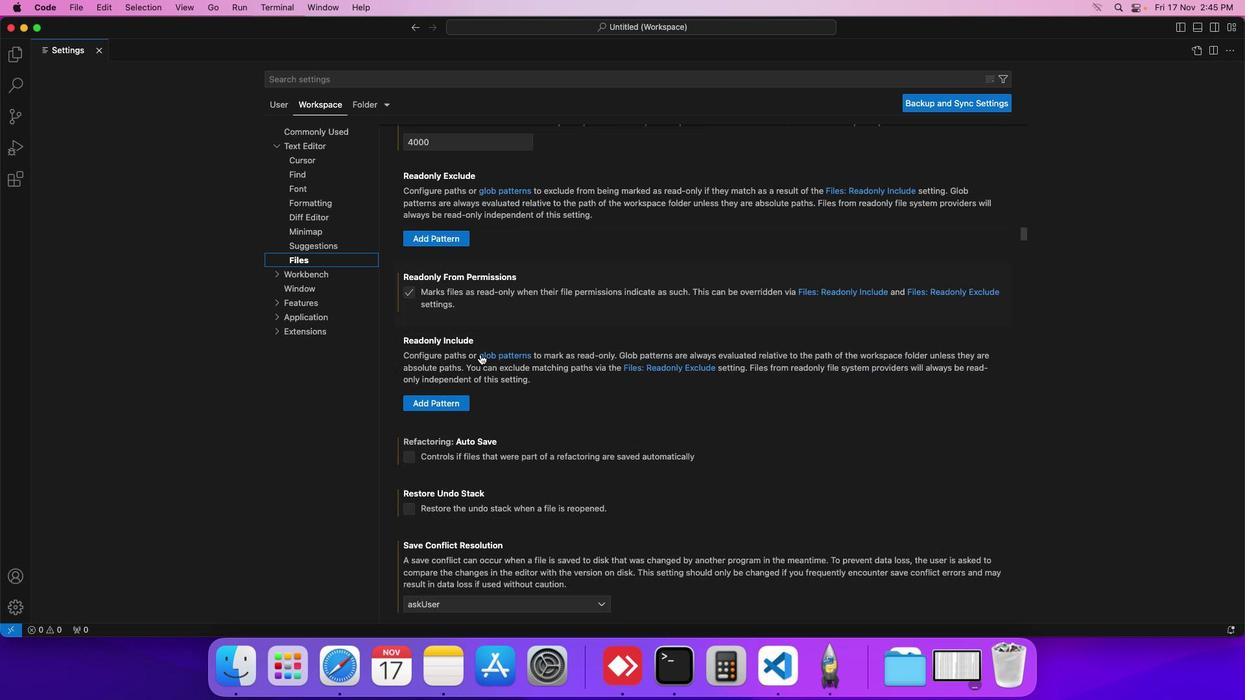 
Action: Mouse scrolled (478, 352) with delta (0, -1)
Screenshot: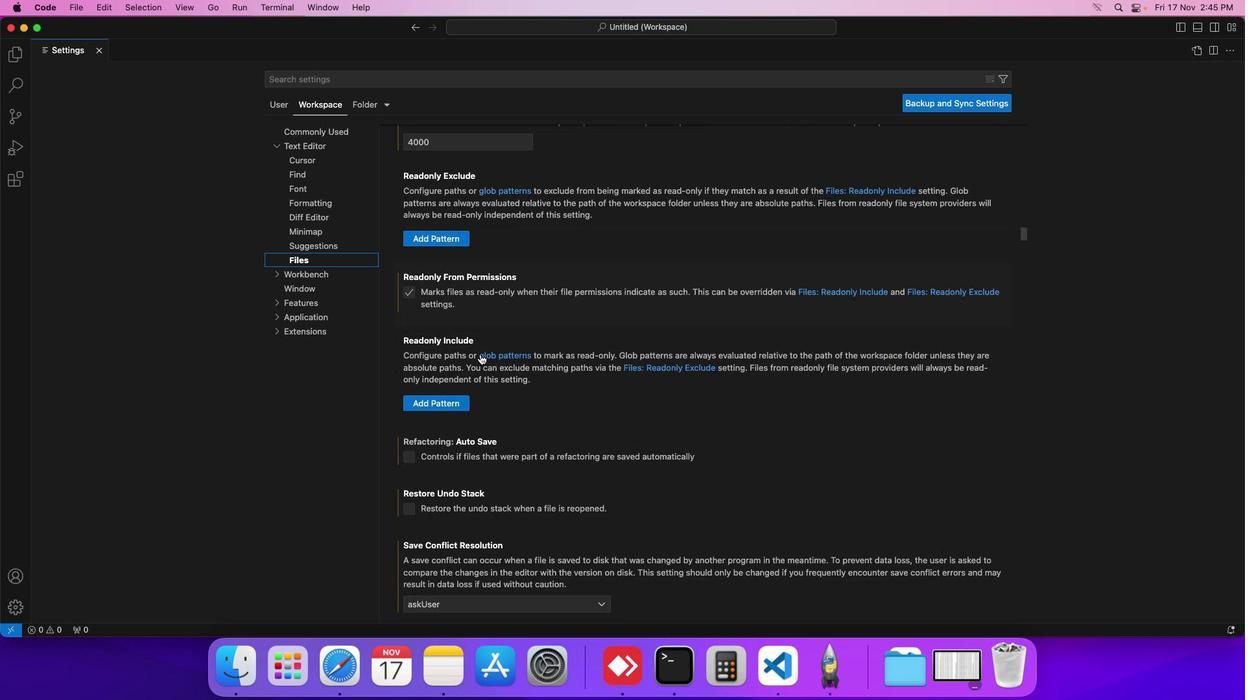 
Action: Mouse scrolled (478, 352) with delta (0, -1)
Screenshot: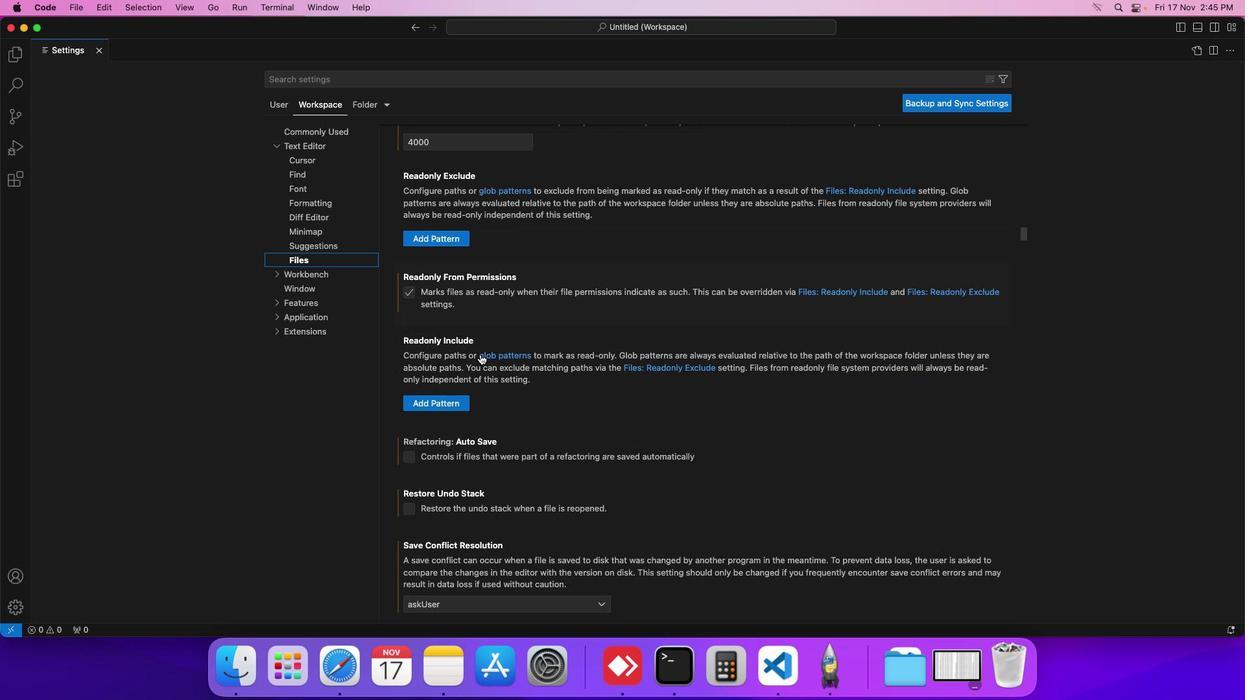 
Action: Mouse scrolled (478, 352) with delta (0, -1)
Screenshot: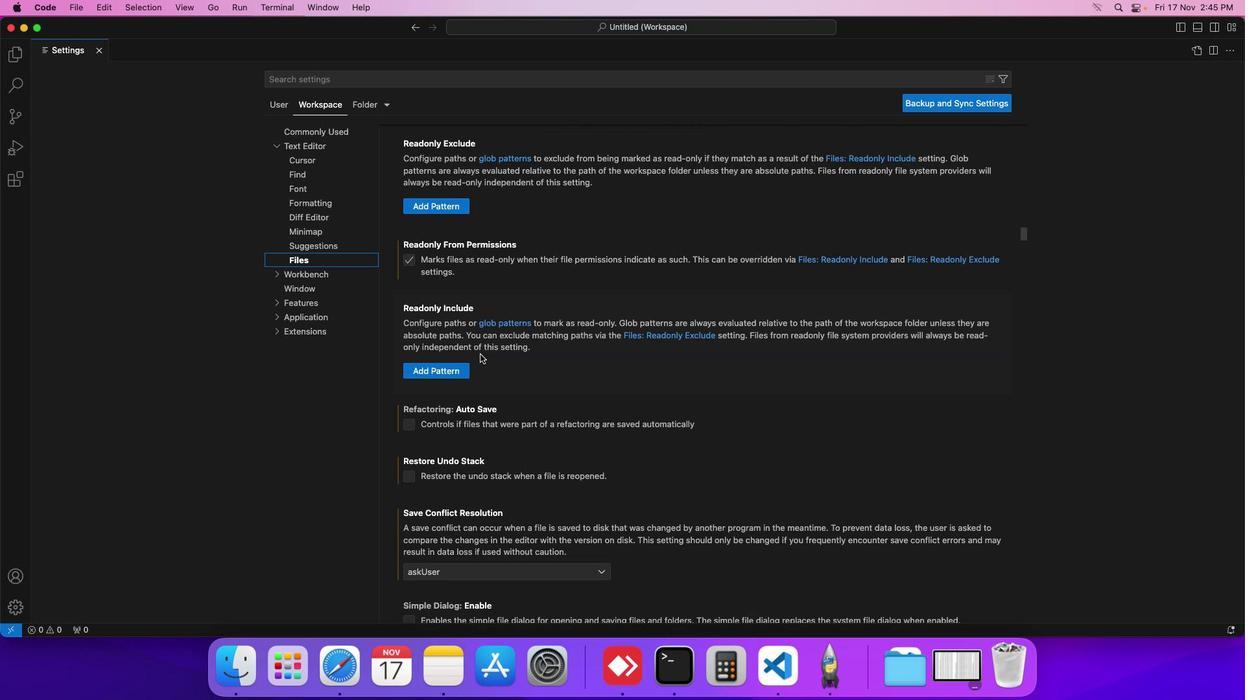 
Action: Mouse scrolled (478, 352) with delta (0, -1)
Screenshot: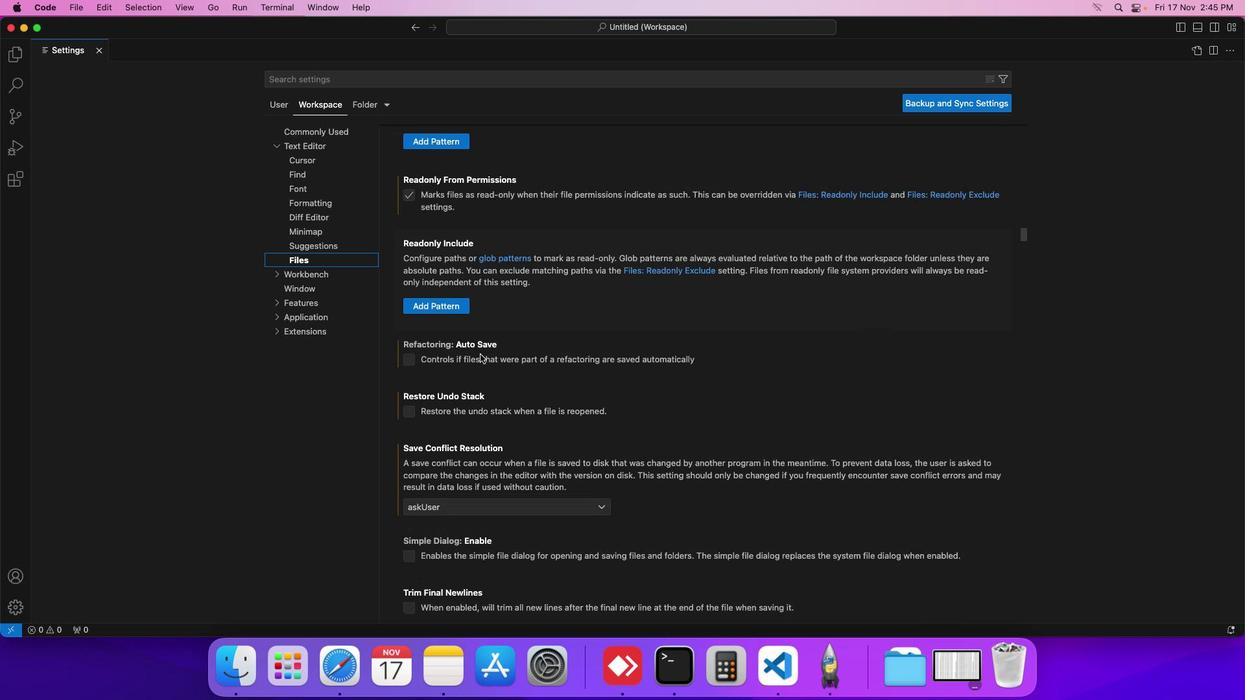 
Action: Mouse scrolled (478, 352) with delta (0, -1)
Screenshot: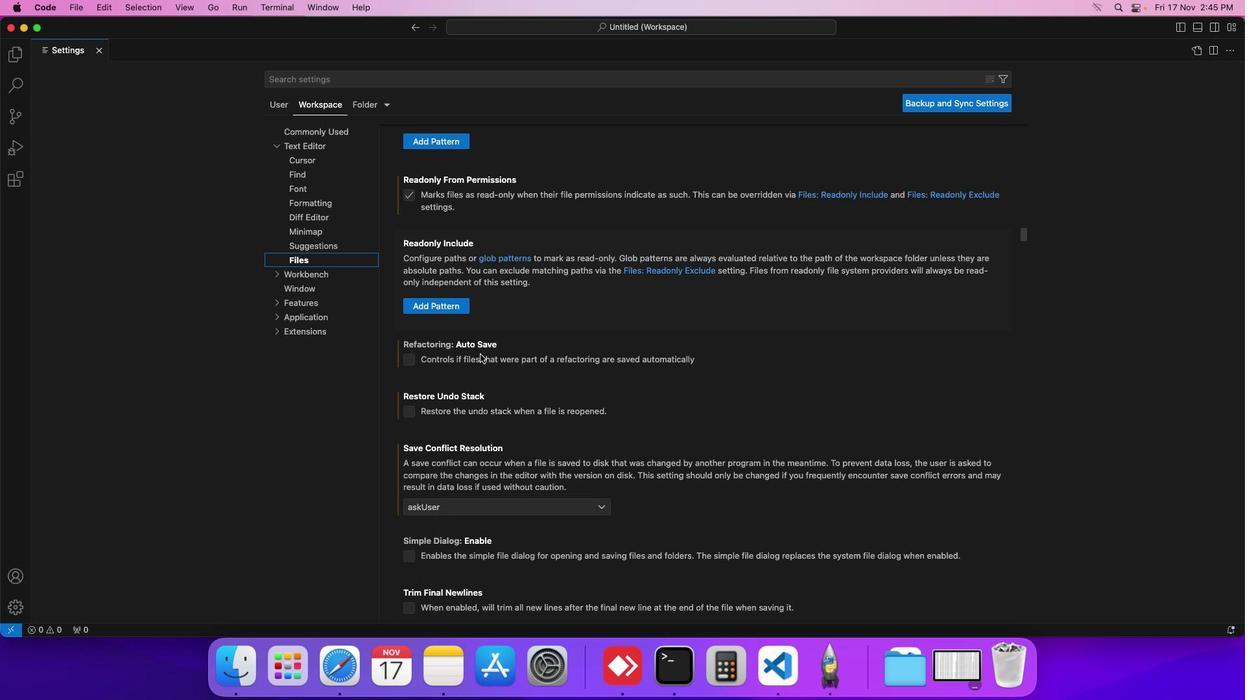 
Action: Mouse moved to (478, 352)
Screenshot: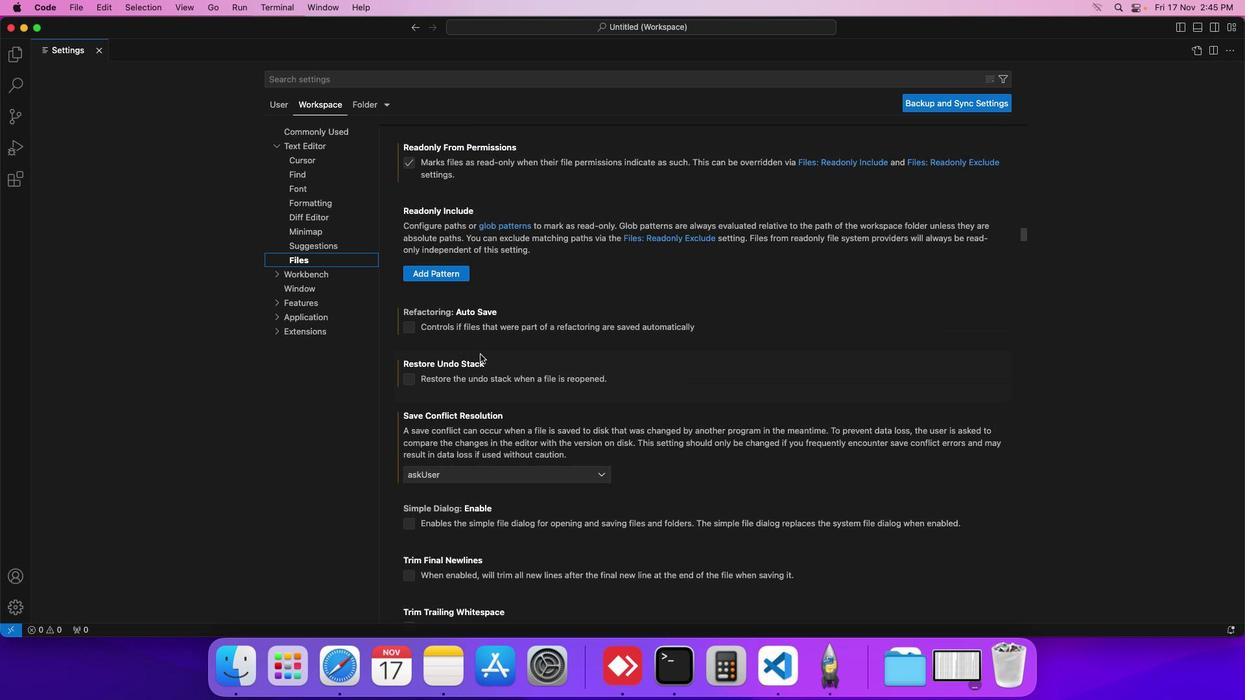 
Action: Mouse scrolled (478, 352) with delta (0, -1)
Screenshot: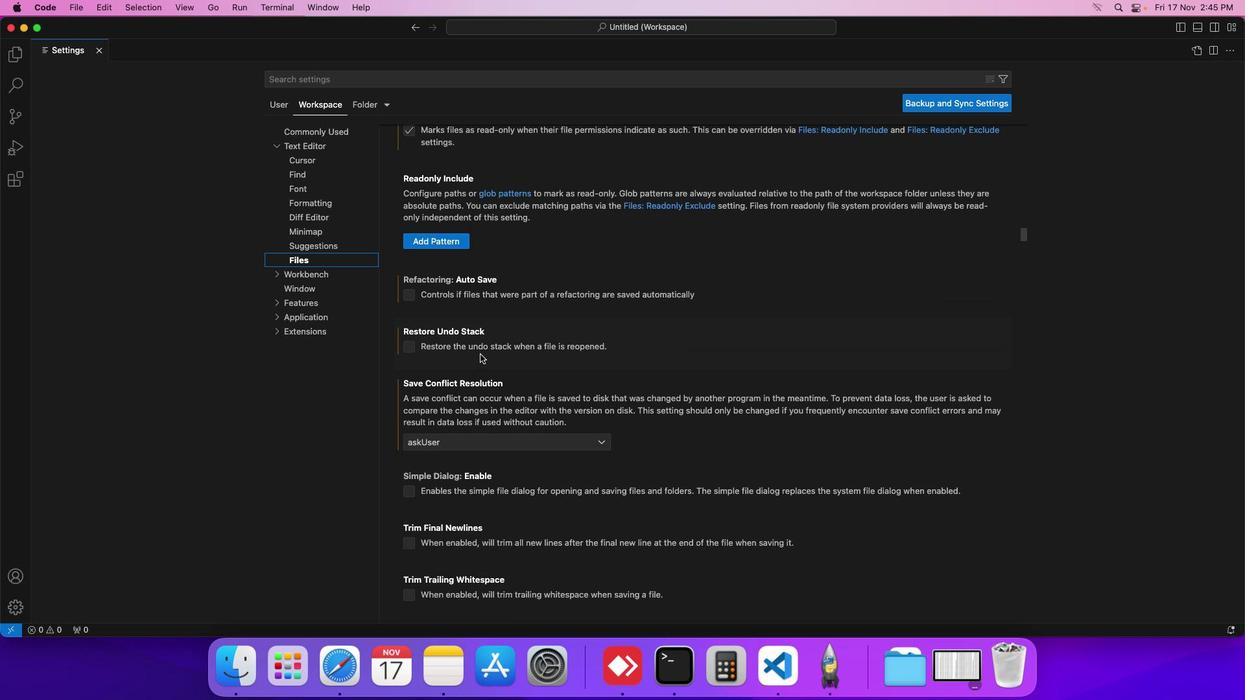 
Action: Mouse scrolled (478, 352) with delta (0, -1)
Screenshot: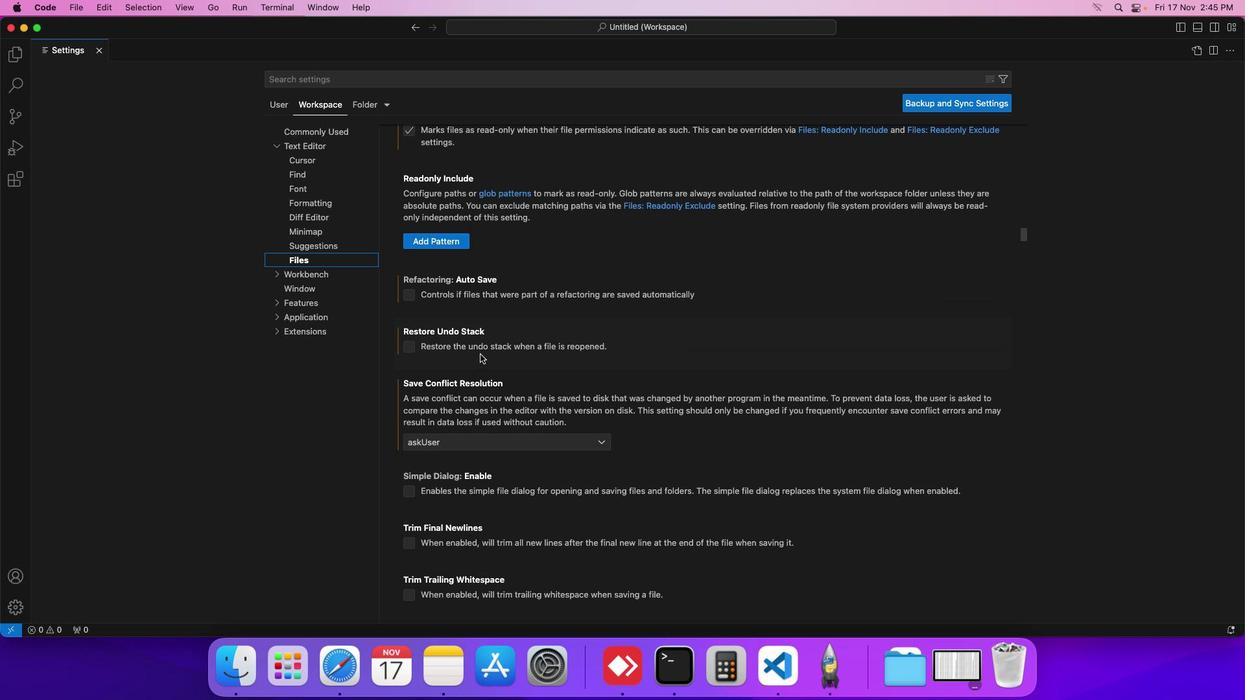
Action: Mouse scrolled (478, 352) with delta (0, -1)
Screenshot: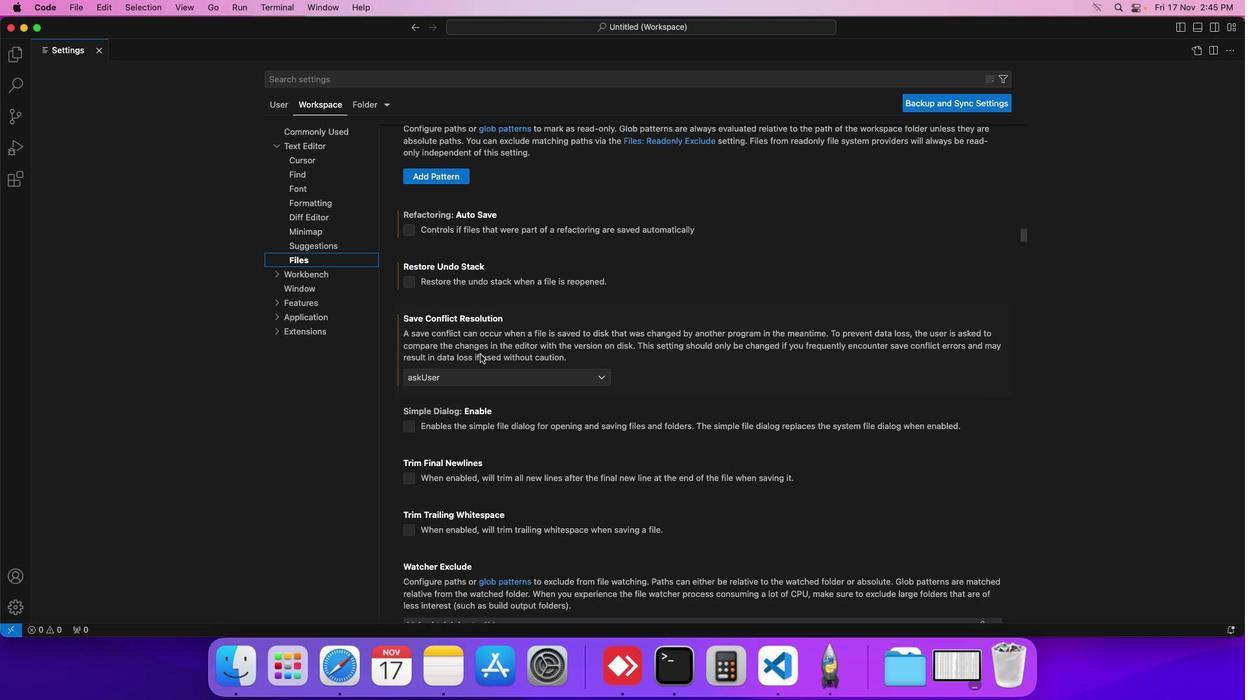 
Action: Mouse scrolled (478, 352) with delta (0, -1)
Screenshot: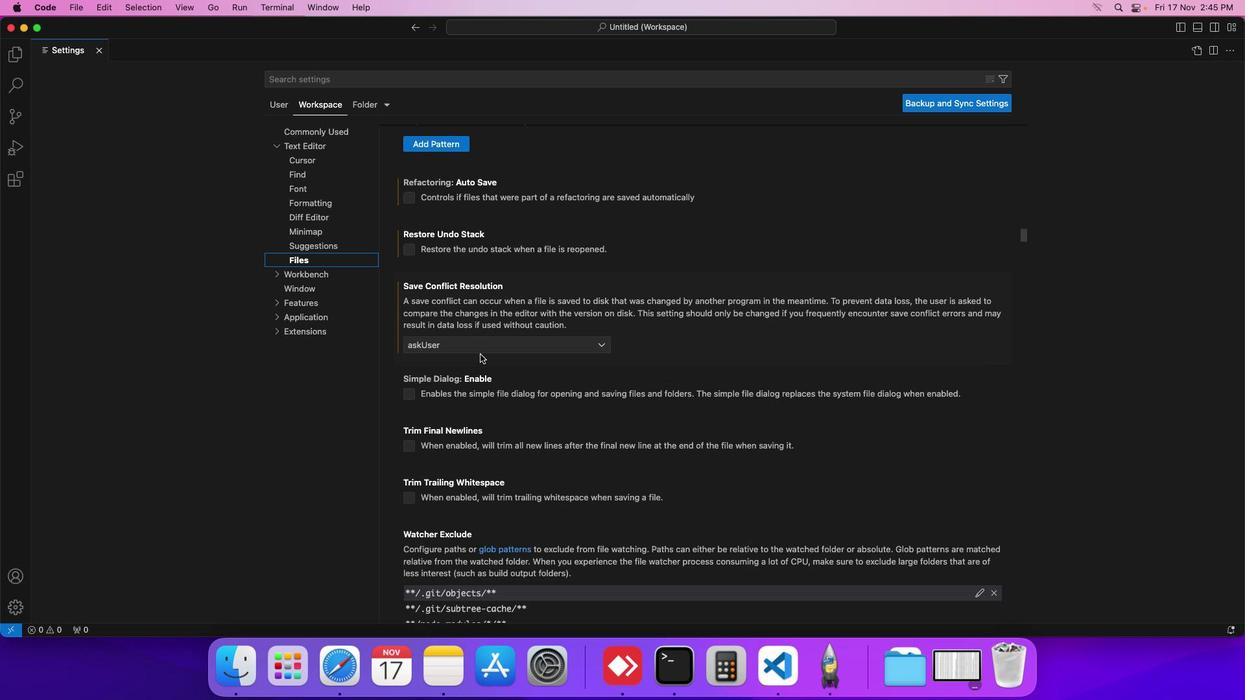 
Action: Mouse scrolled (478, 352) with delta (0, -1)
Screenshot: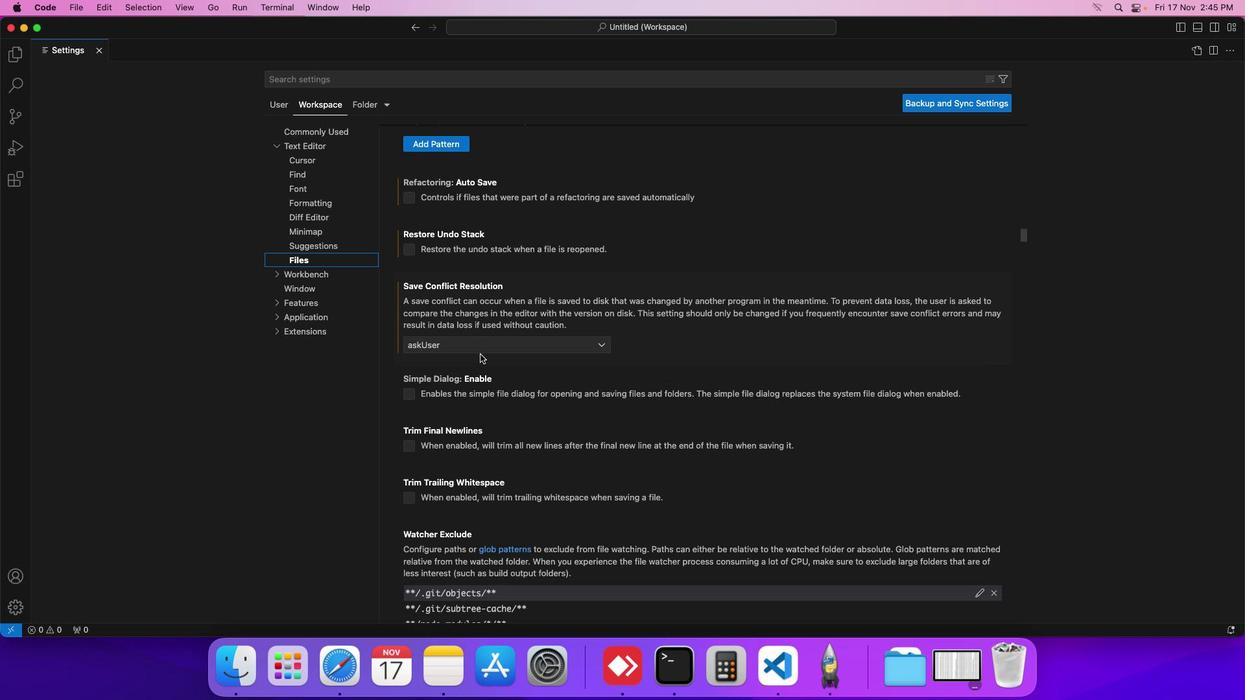
Action: Mouse moved to (481, 348)
Screenshot: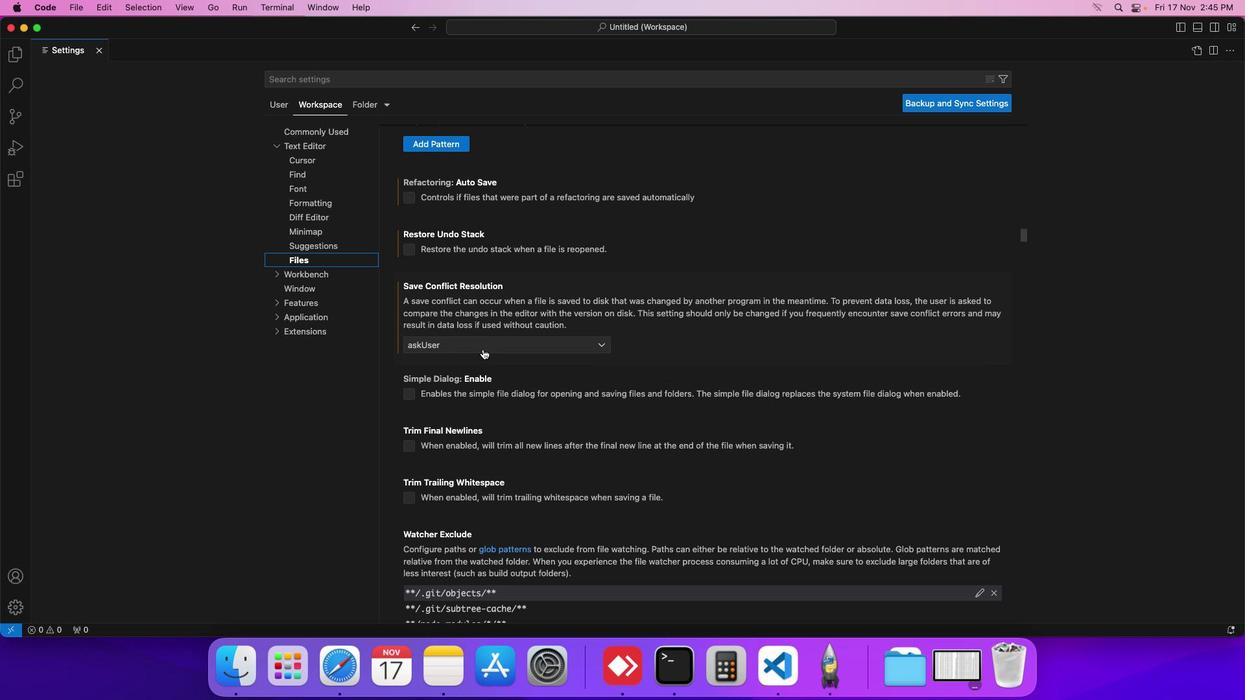 
Action: Mouse pressed left at (481, 348)
Screenshot: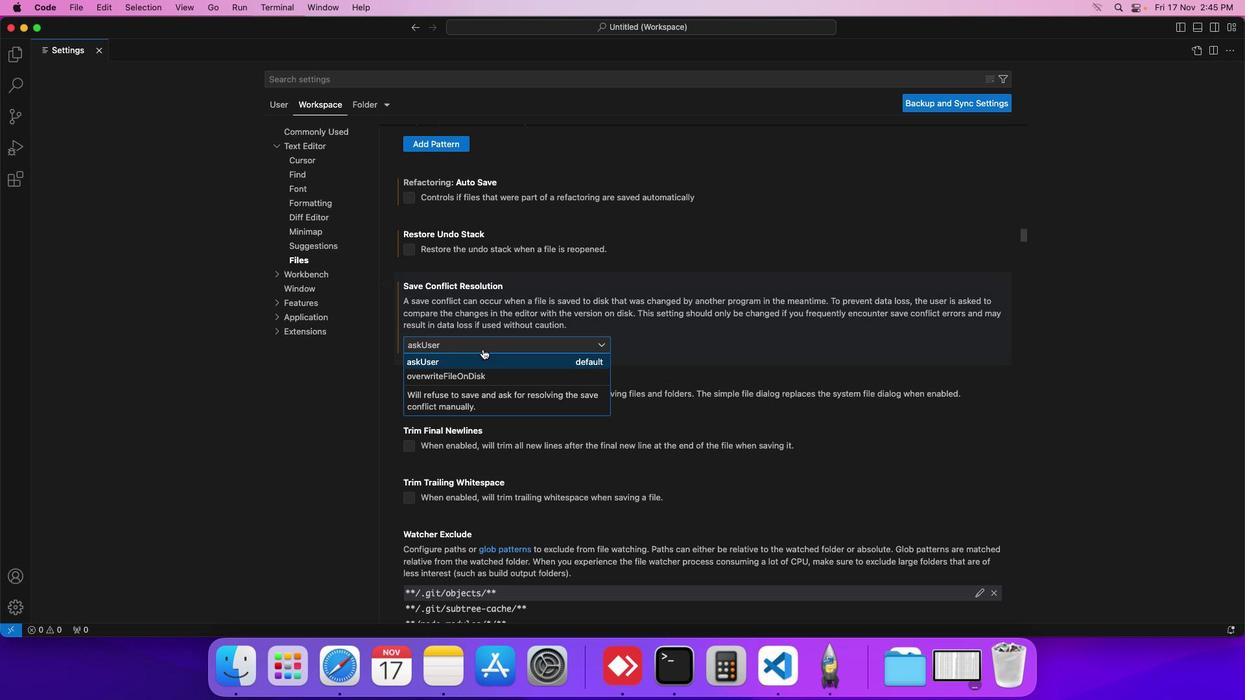 
Action: Mouse moved to (475, 371)
Screenshot: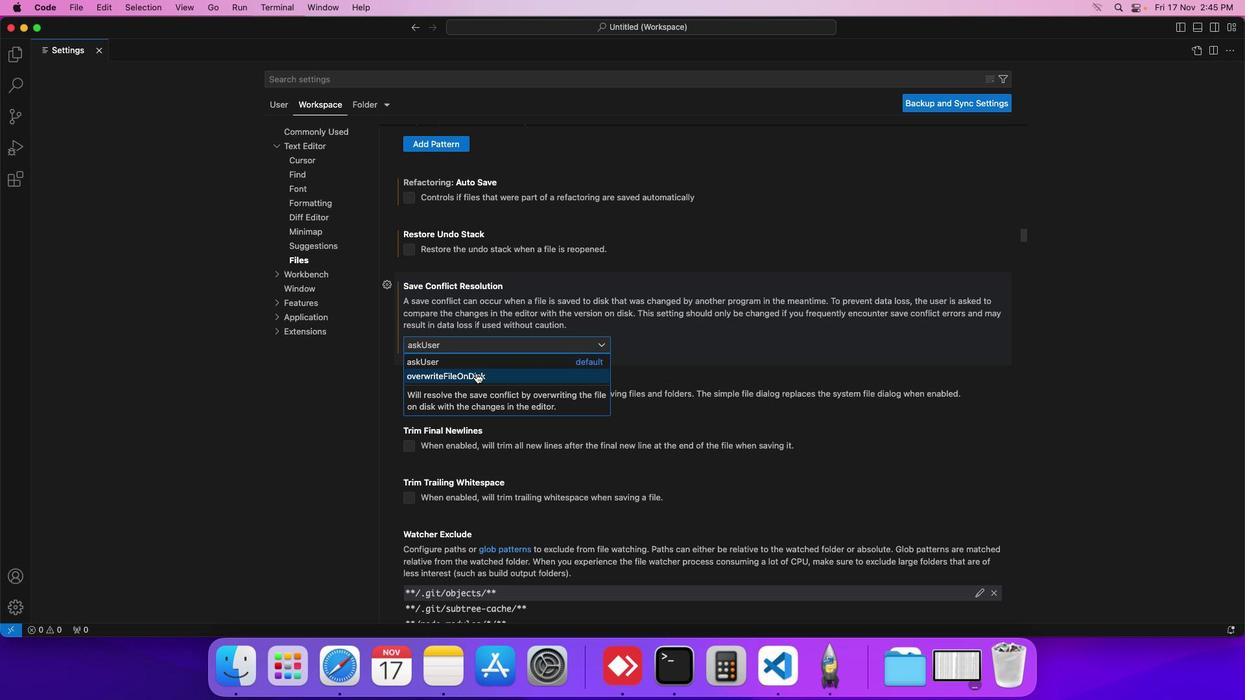 
Action: Mouse pressed left at (475, 371)
Screenshot: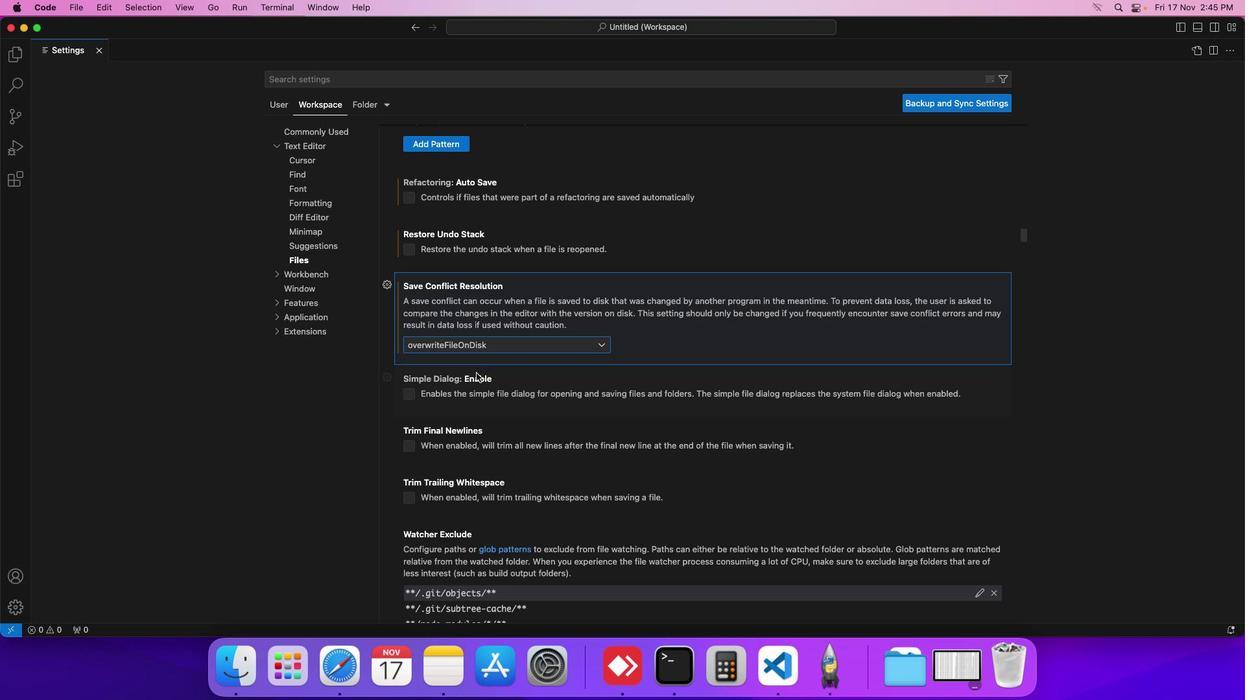 
Action: Mouse moved to (491, 351)
Screenshot: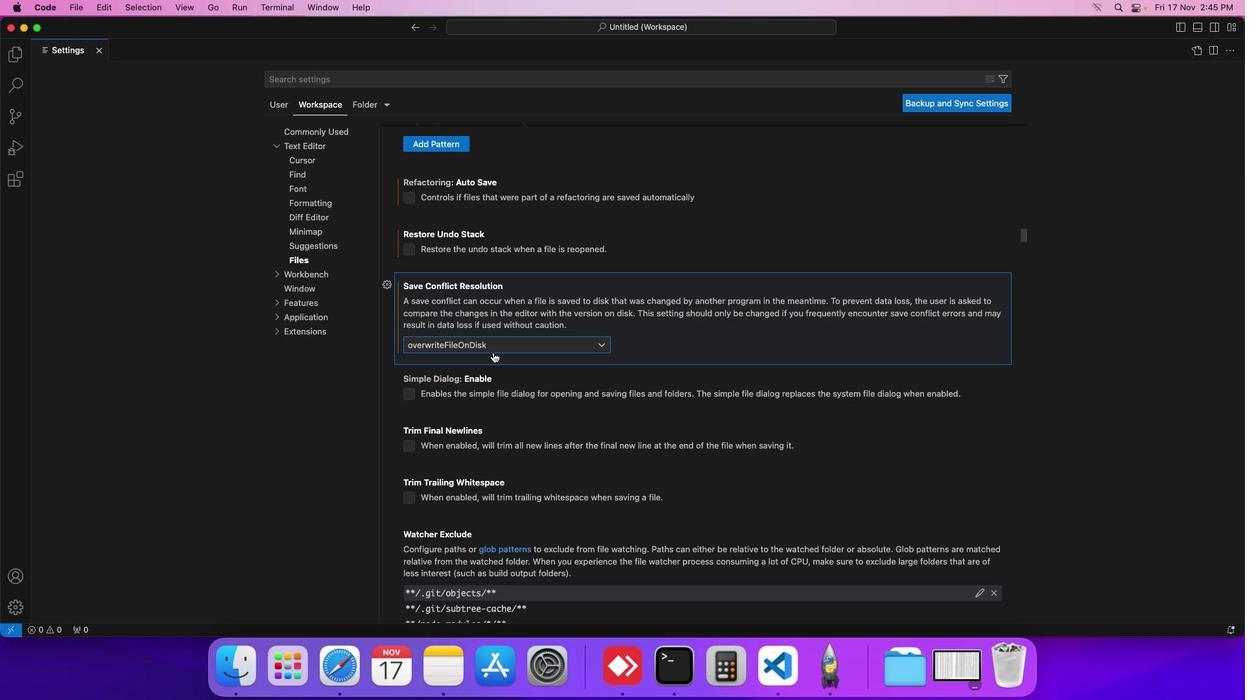 
